 Task: Look for space in Dhamār, Yemen from 10th July, 2023 to 25th July, 2023 for 3 adults, 1 child in price range Rs.15000 to Rs.25000. Place can be shared room with 2 bedrooms having 3 beds and 2 bathrooms. Property type can be house, flat, guest house. Amenities needed are: wifi, TV, free parkinig on premises, gym, breakfast. Booking option can be shelf check-in. Required host language is English.
Action: Mouse moved to (547, 117)
Screenshot: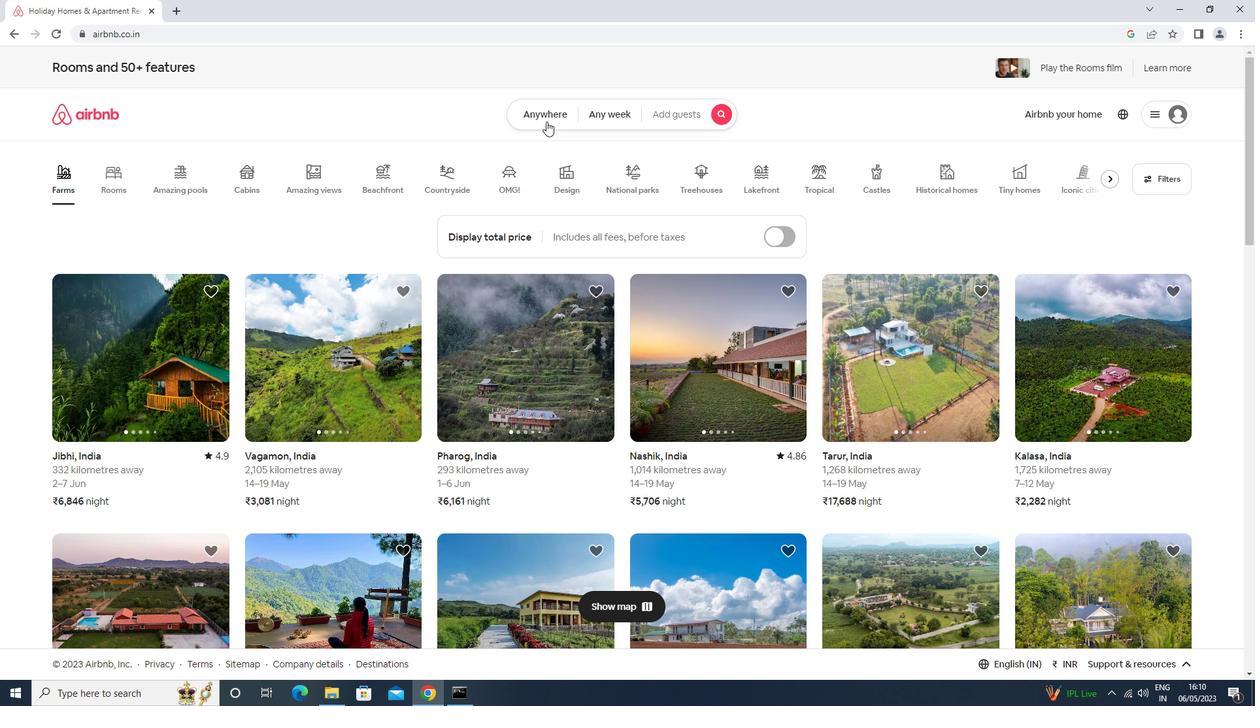 
Action: Mouse pressed left at (547, 117)
Screenshot: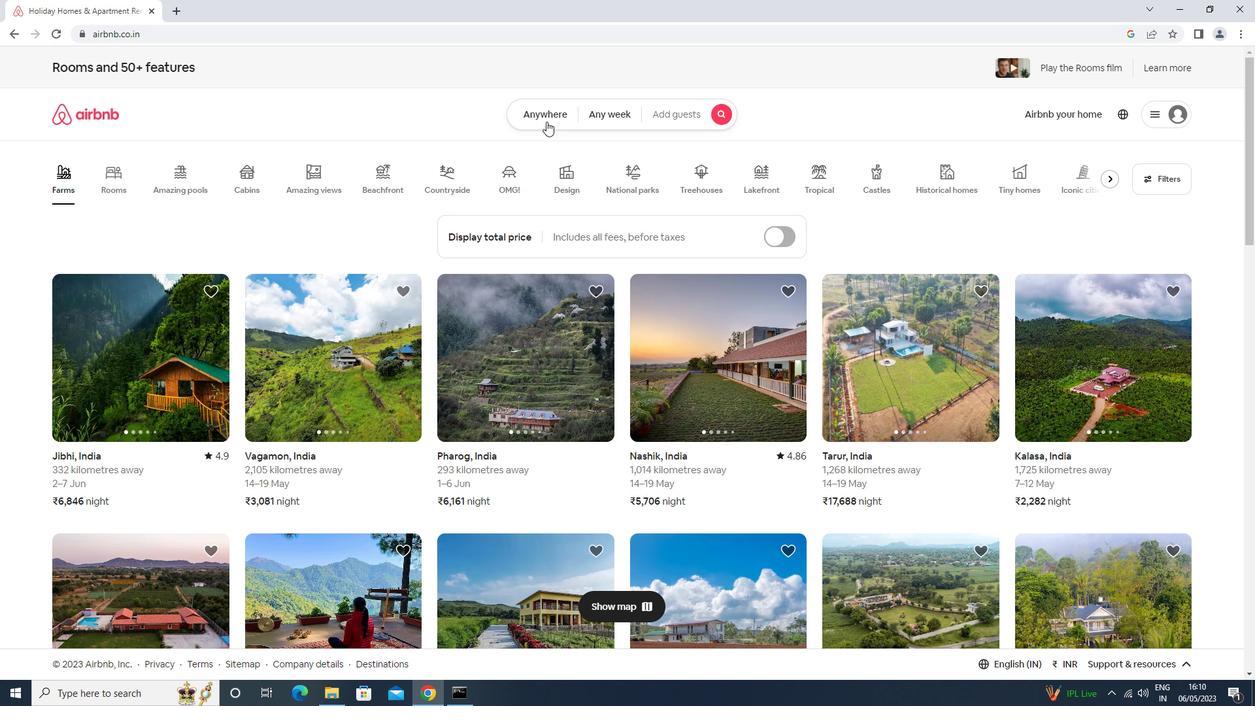 
Action: Mouse moved to (503, 166)
Screenshot: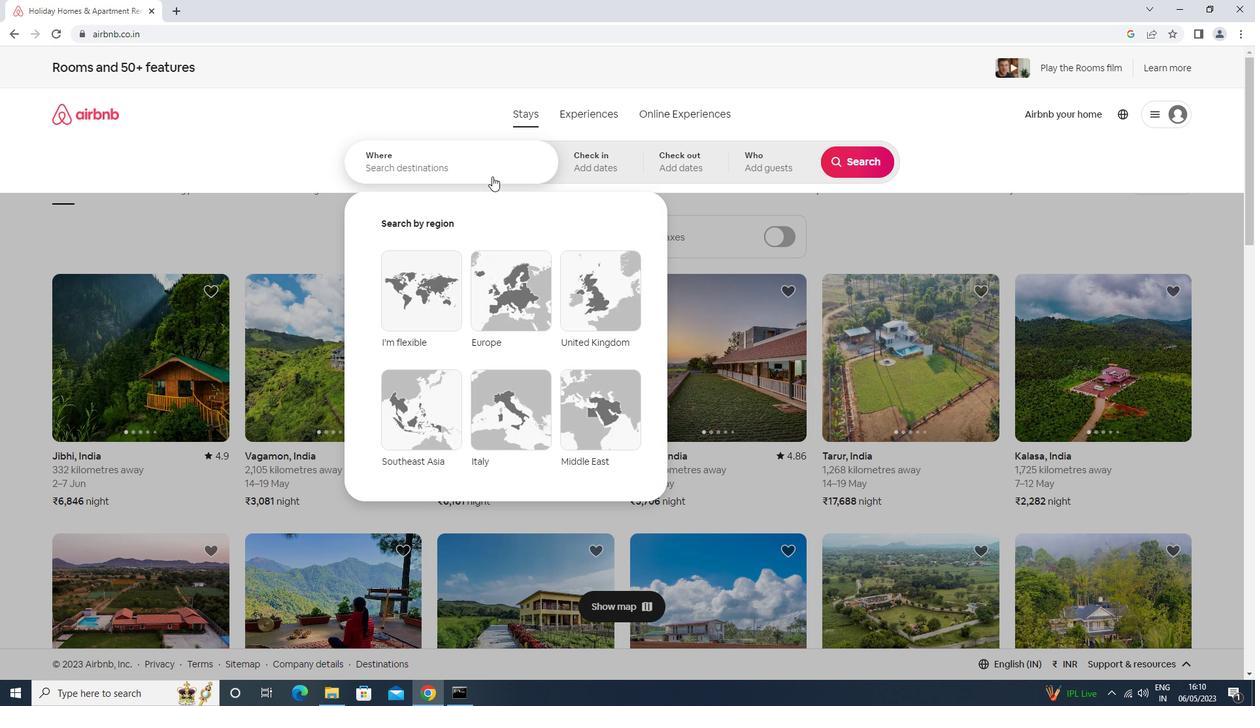 
Action: Mouse pressed left at (503, 166)
Screenshot: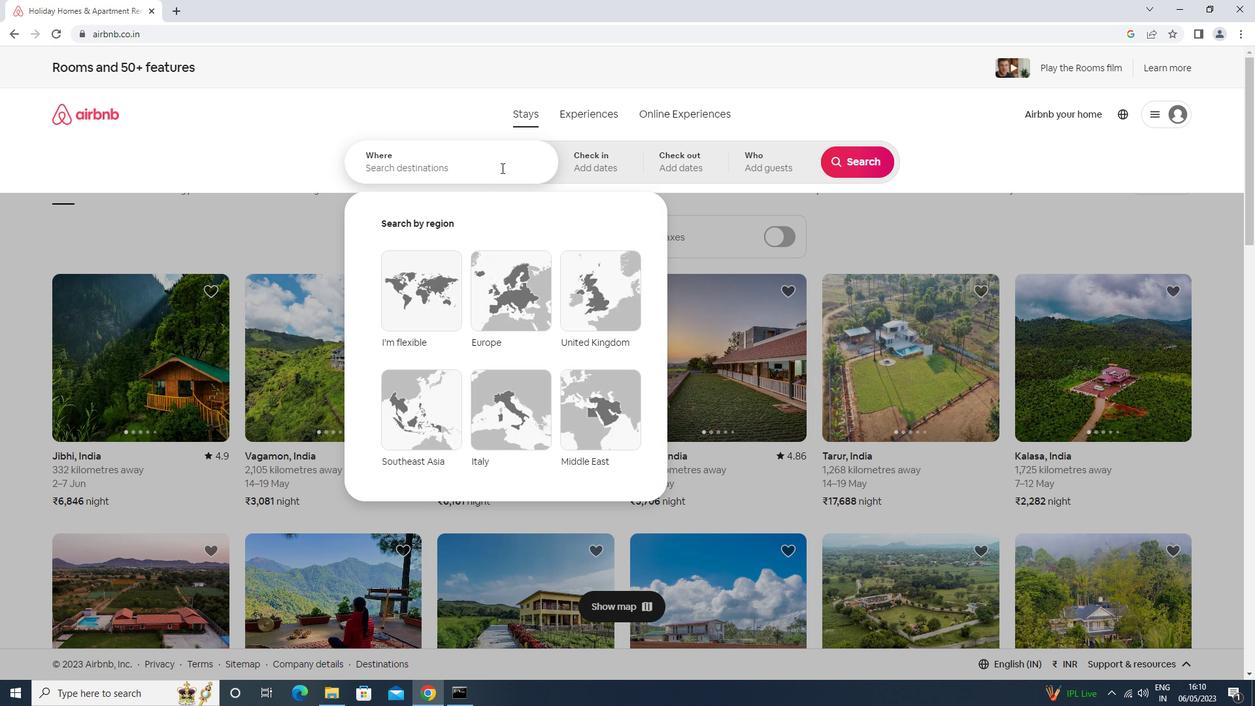 
Action: Key pressed <Key.shift>DHAMAR,<Key.space><Key.shift>YEMEN<Key.down><Key.enter>
Screenshot: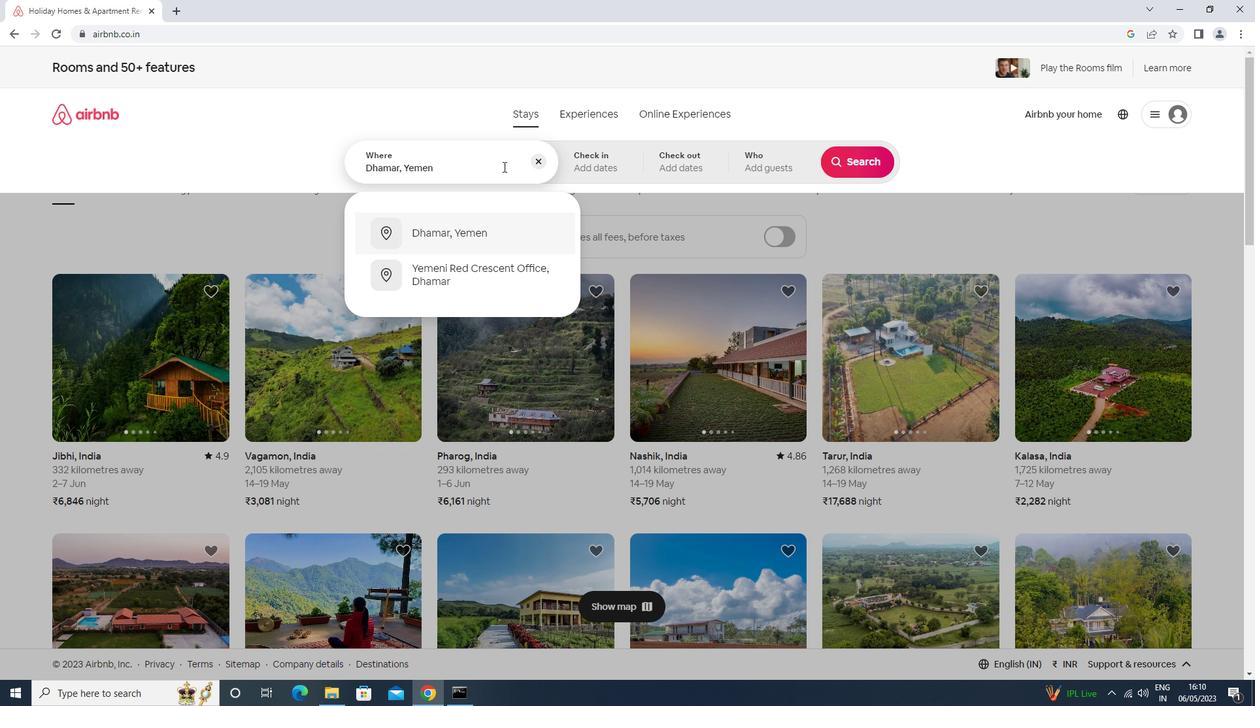 
Action: Mouse moved to (861, 270)
Screenshot: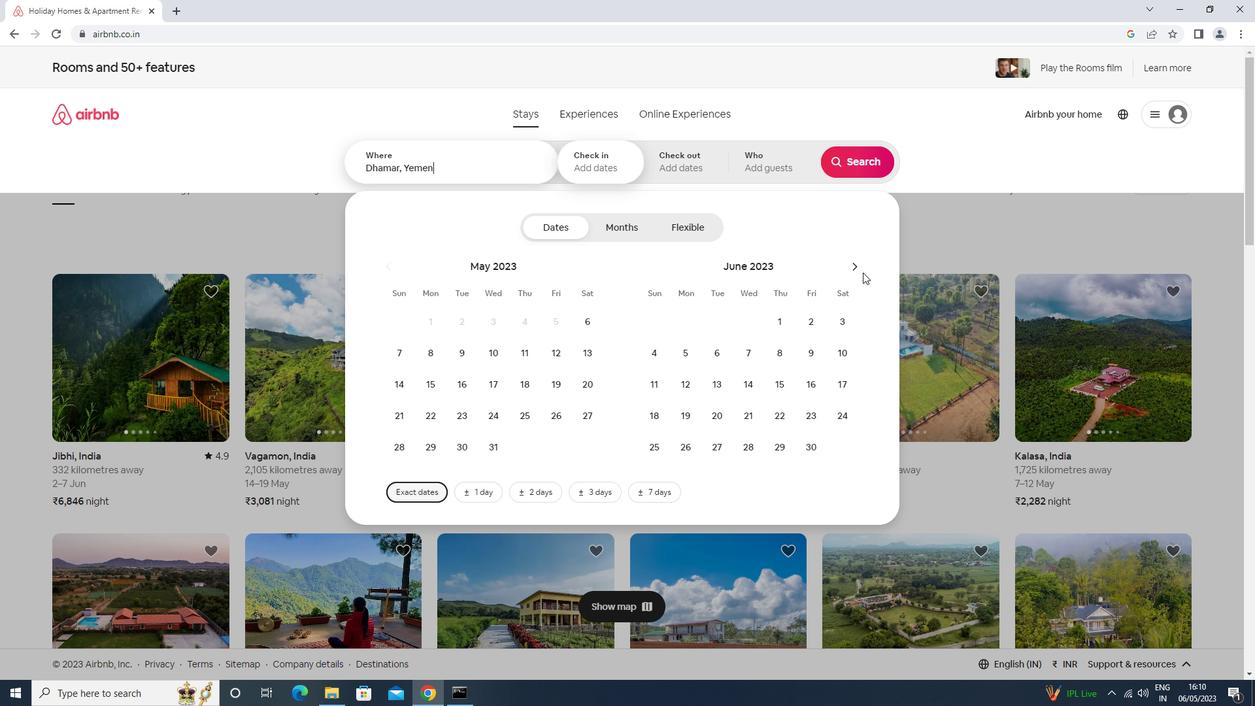 
Action: Mouse pressed left at (861, 270)
Screenshot: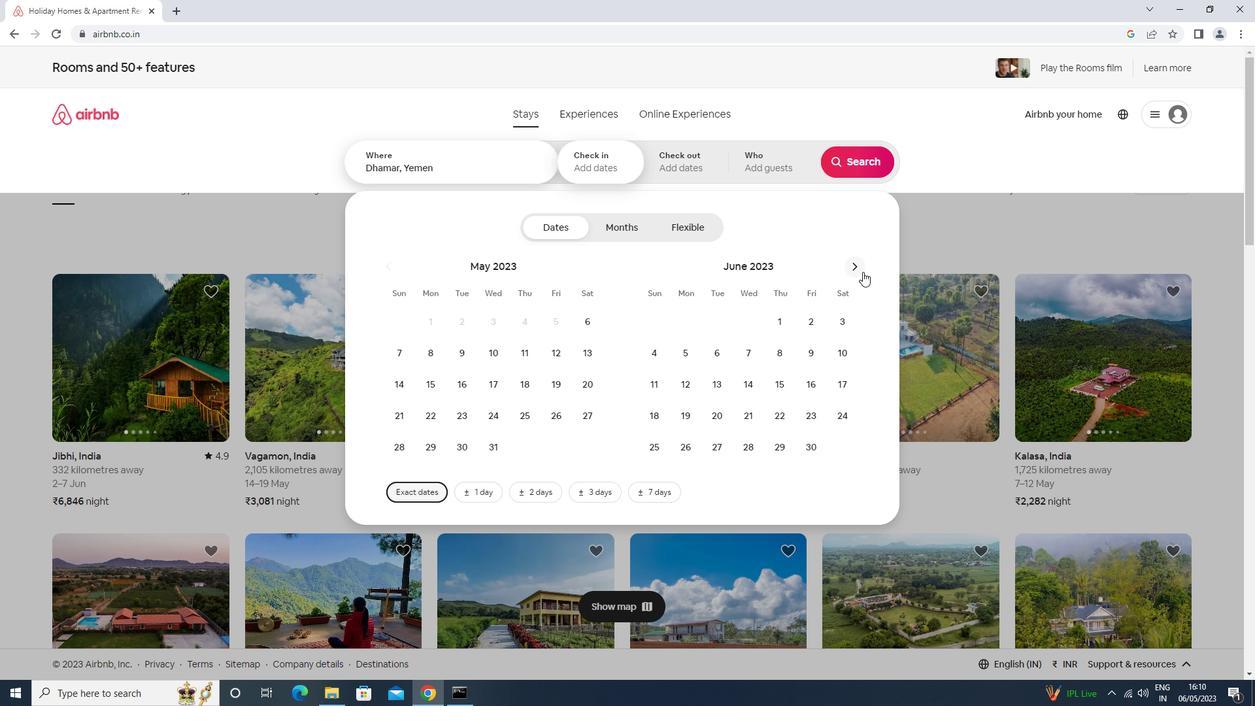 
Action: Mouse moved to (685, 383)
Screenshot: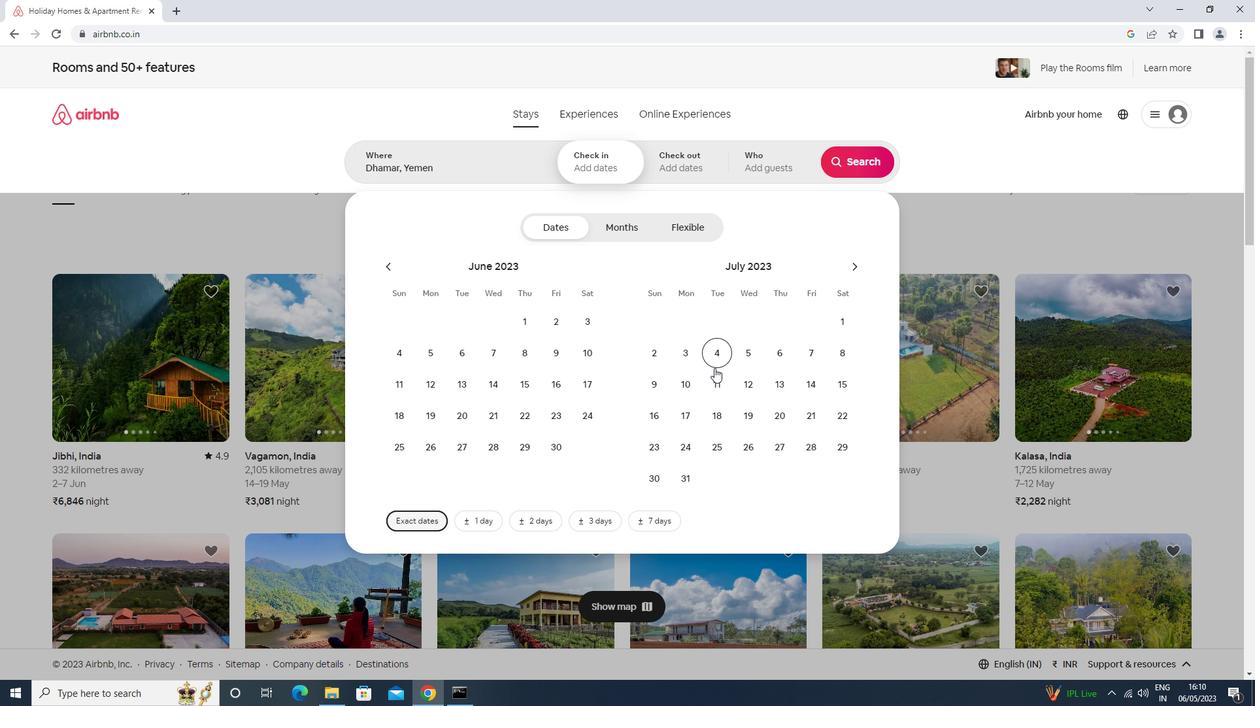 
Action: Mouse pressed left at (685, 383)
Screenshot: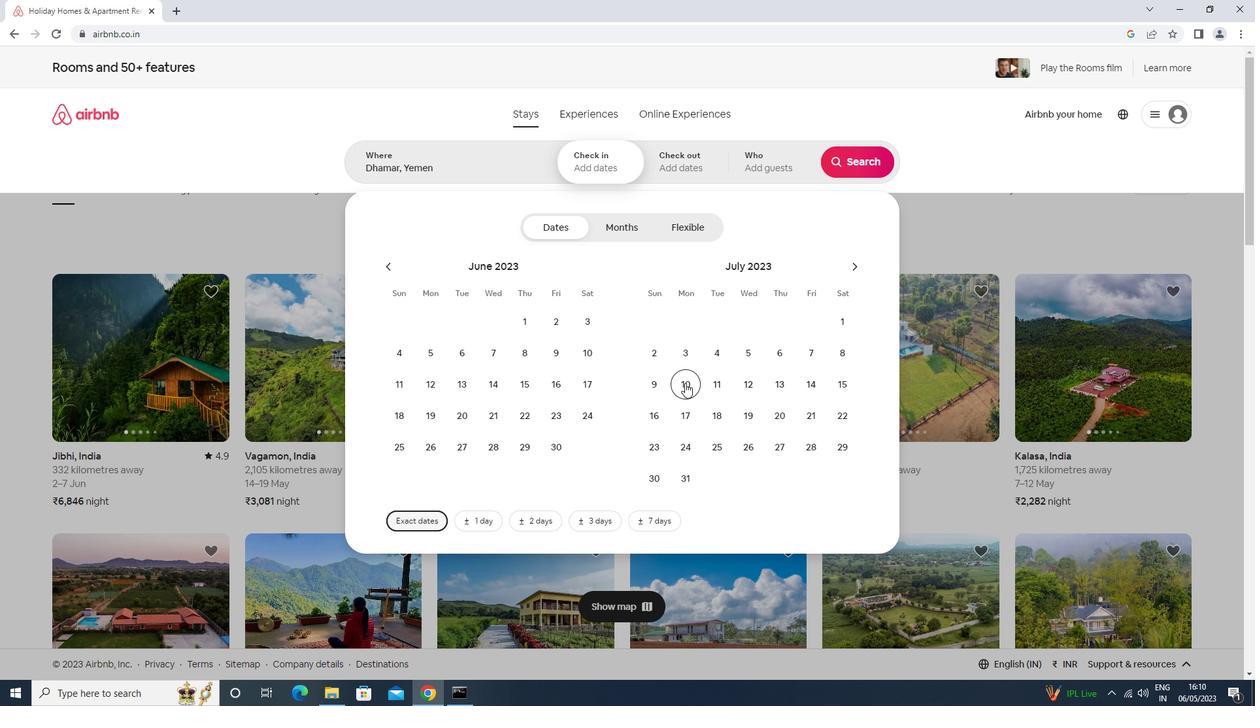 
Action: Mouse moved to (703, 444)
Screenshot: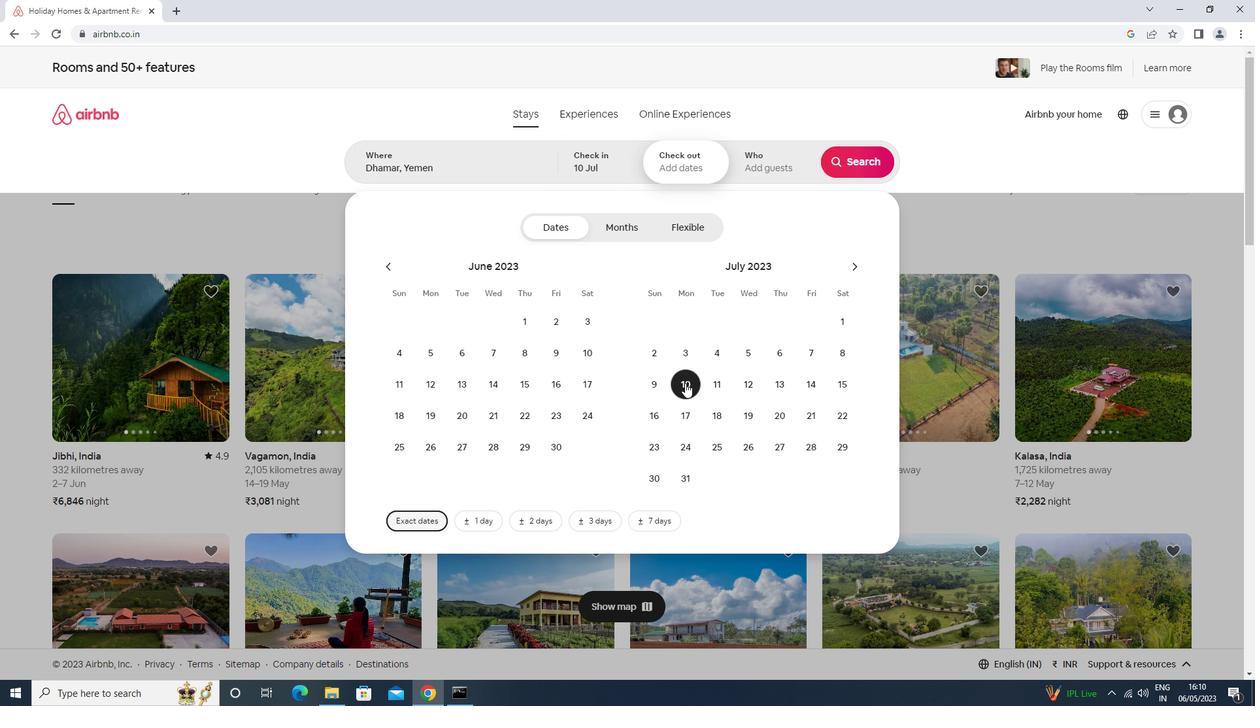 
Action: Mouse pressed left at (703, 444)
Screenshot: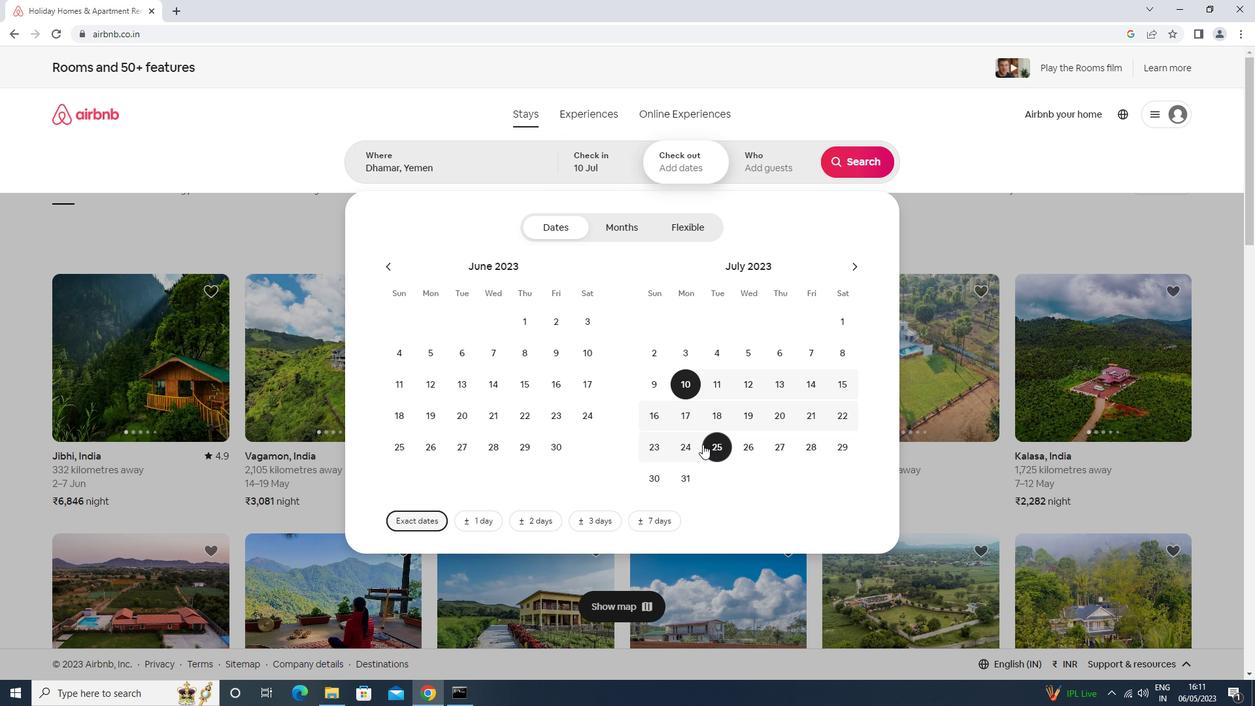 
Action: Mouse moved to (752, 155)
Screenshot: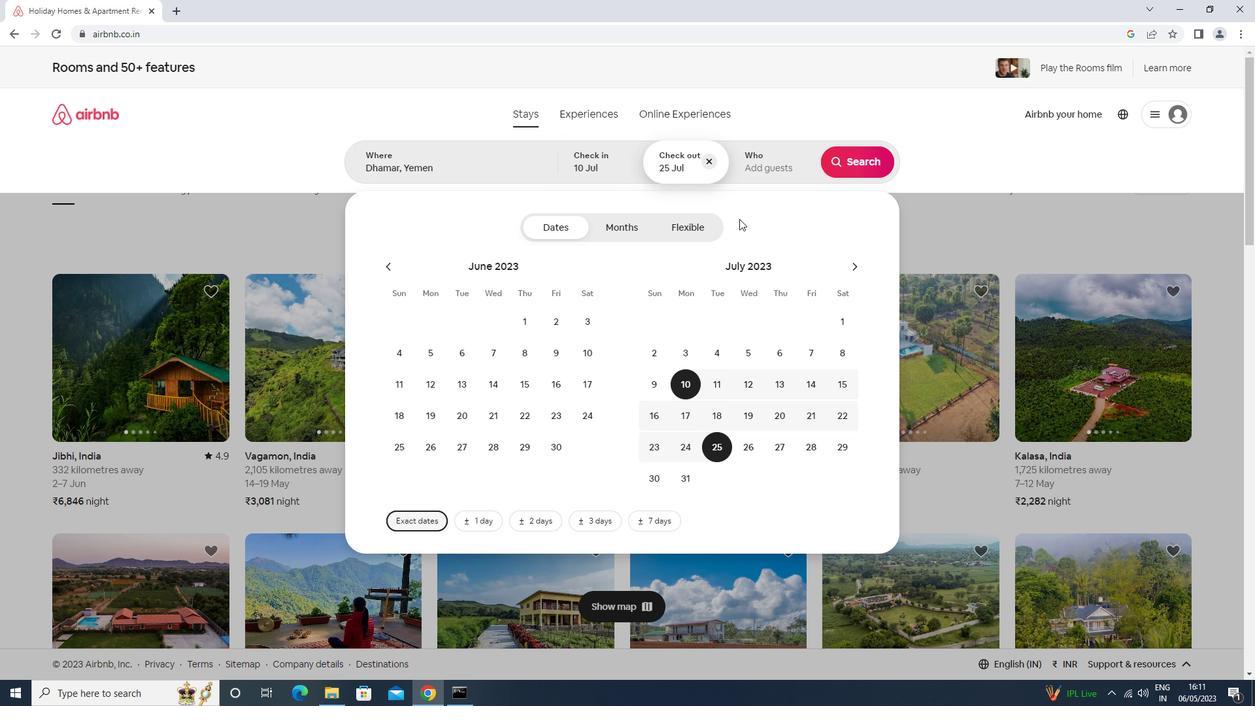 
Action: Mouse pressed left at (752, 155)
Screenshot: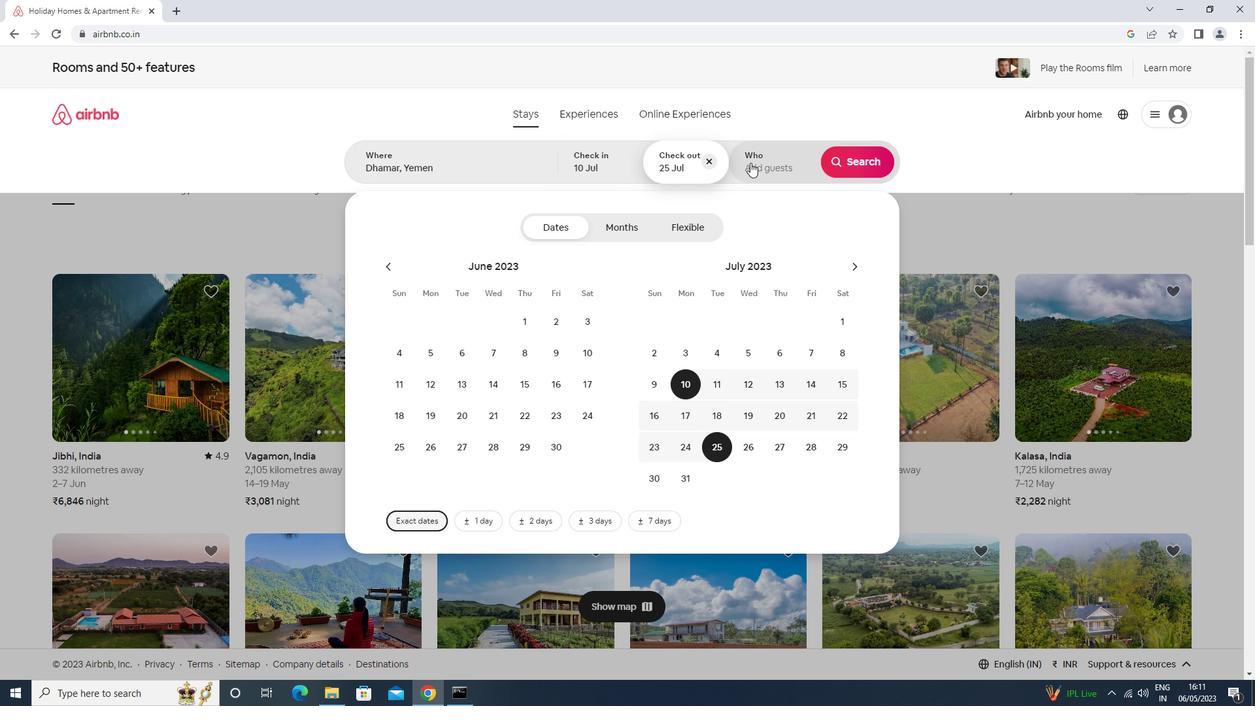 
Action: Mouse moved to (865, 232)
Screenshot: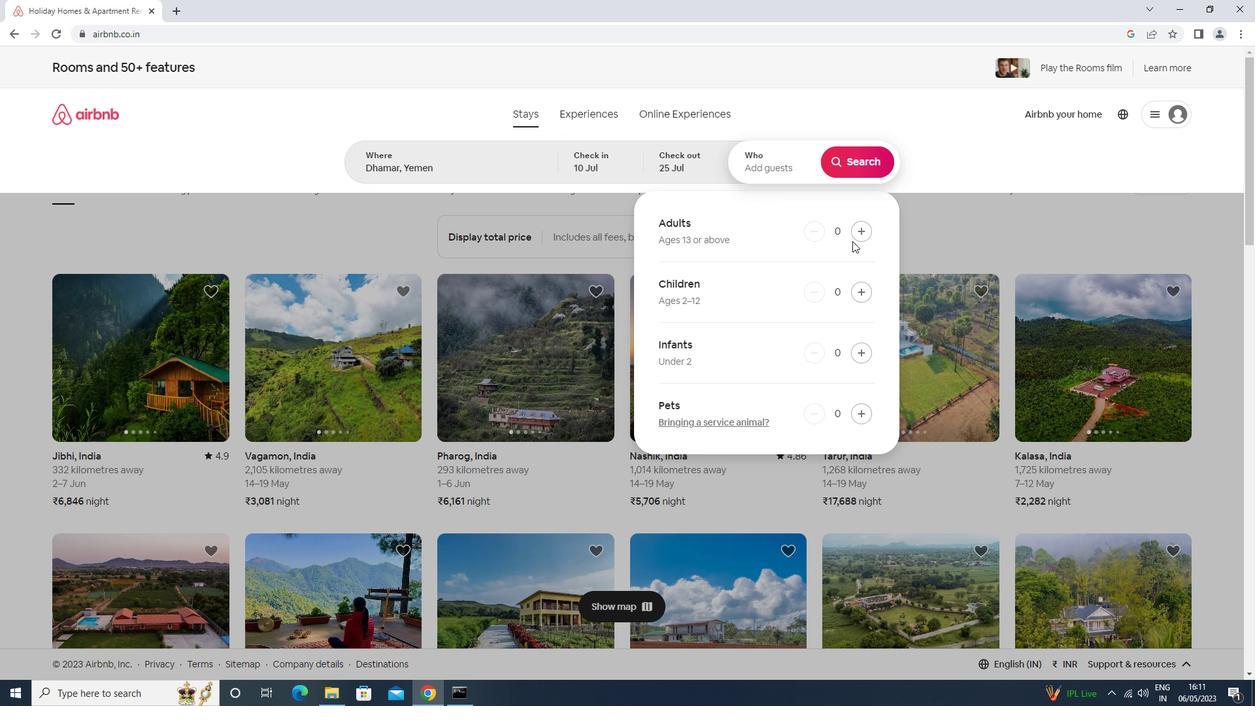 
Action: Mouse pressed left at (865, 232)
Screenshot: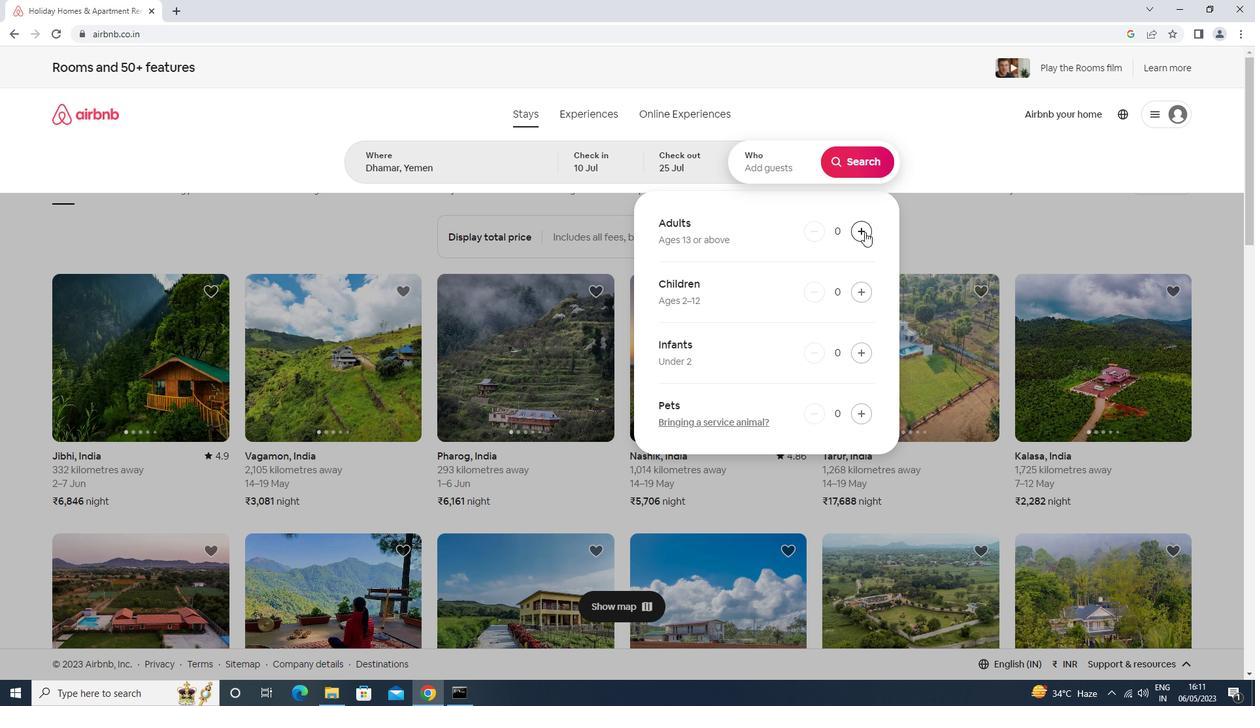 
Action: Mouse pressed left at (865, 232)
Screenshot: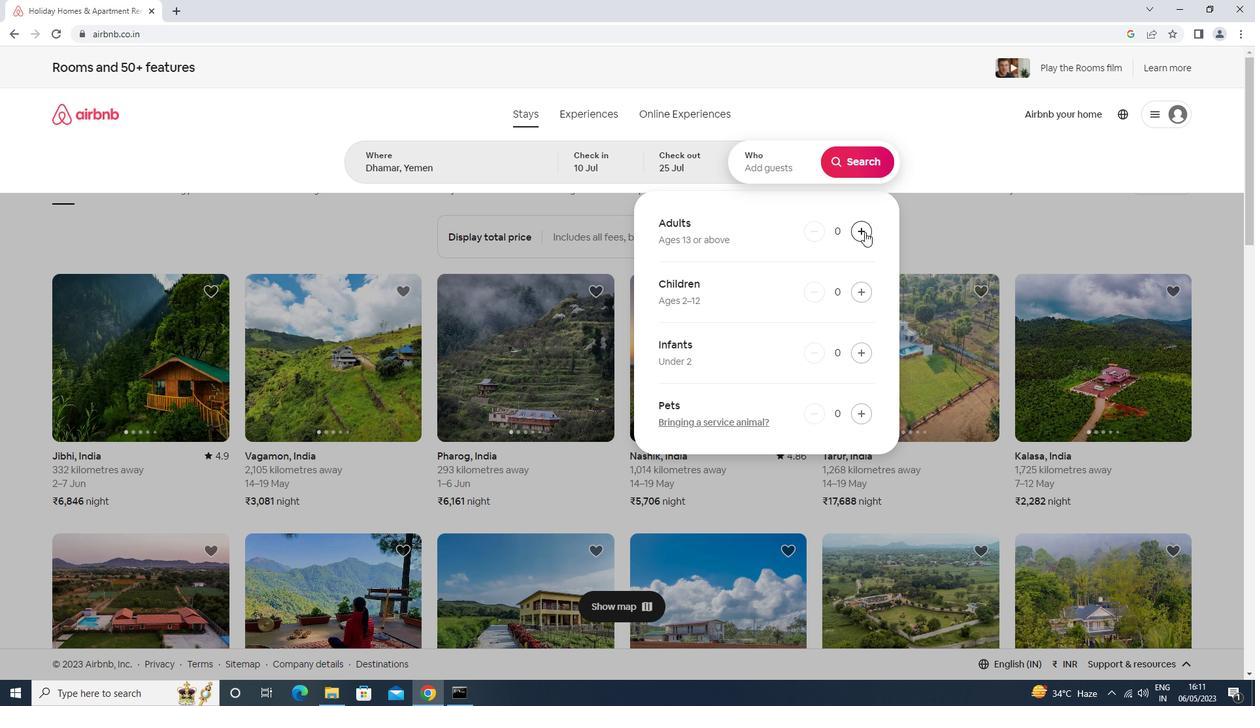 
Action: Mouse pressed left at (865, 232)
Screenshot: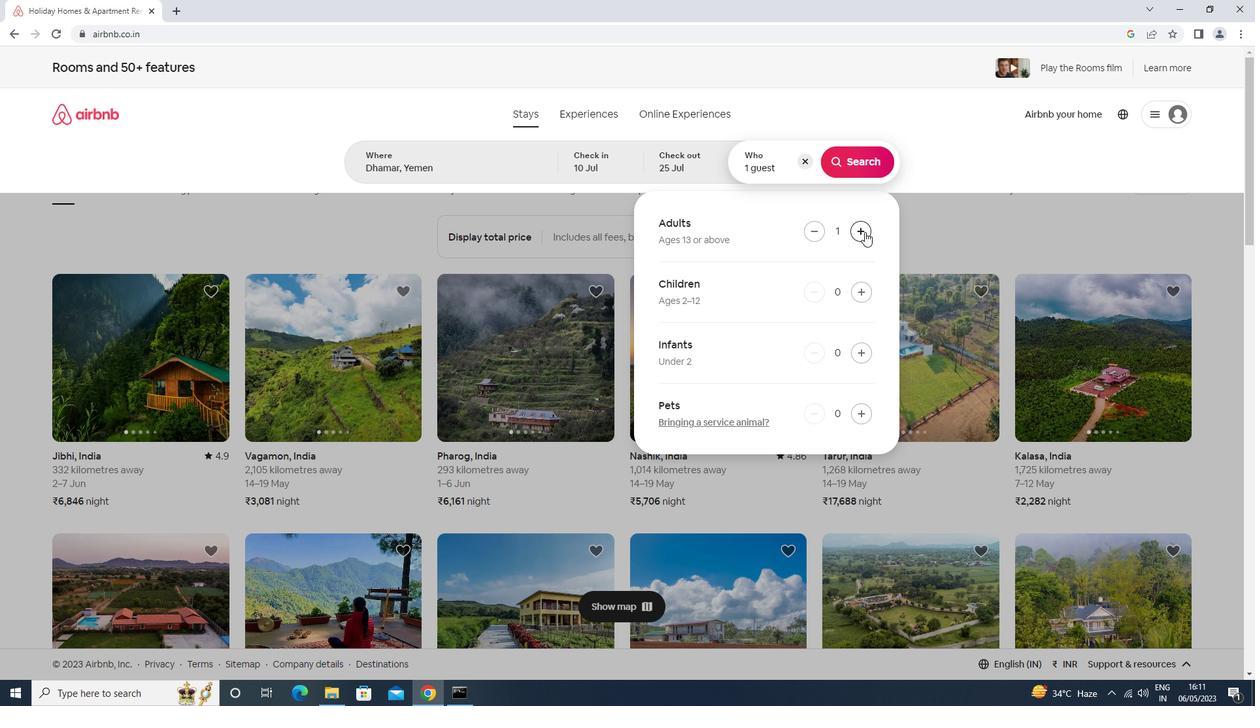 
Action: Mouse moved to (861, 298)
Screenshot: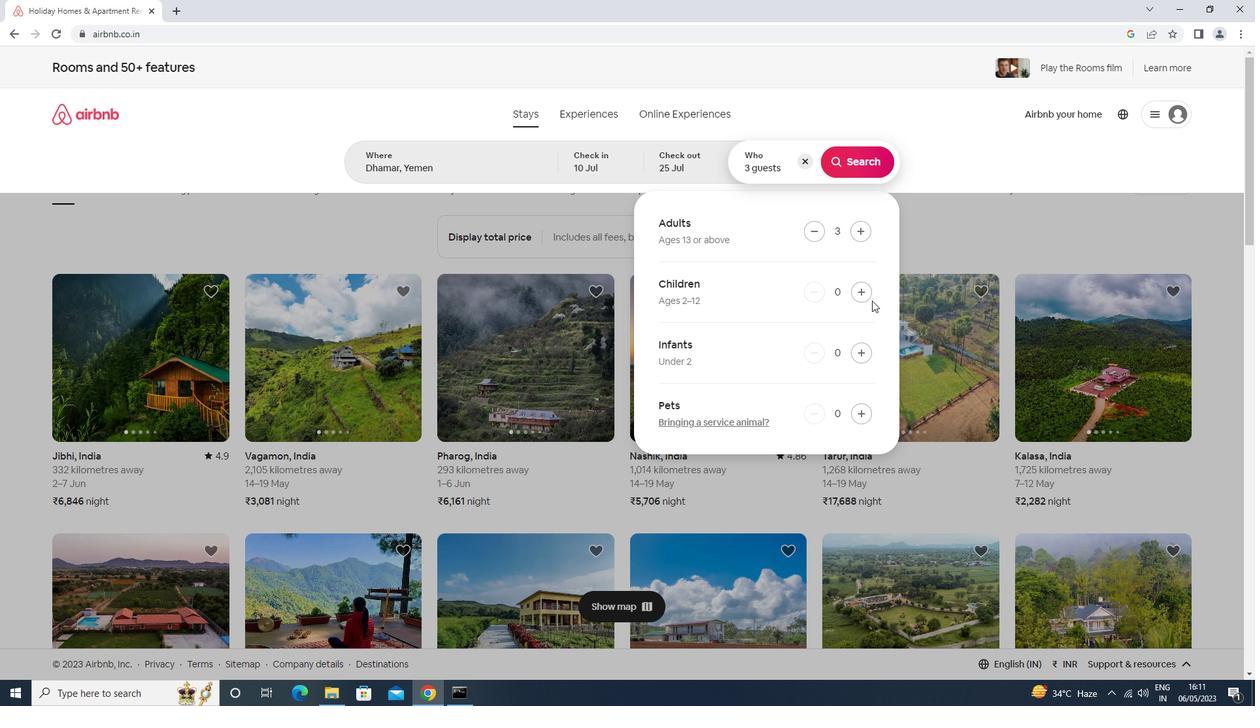 
Action: Mouse pressed left at (861, 298)
Screenshot: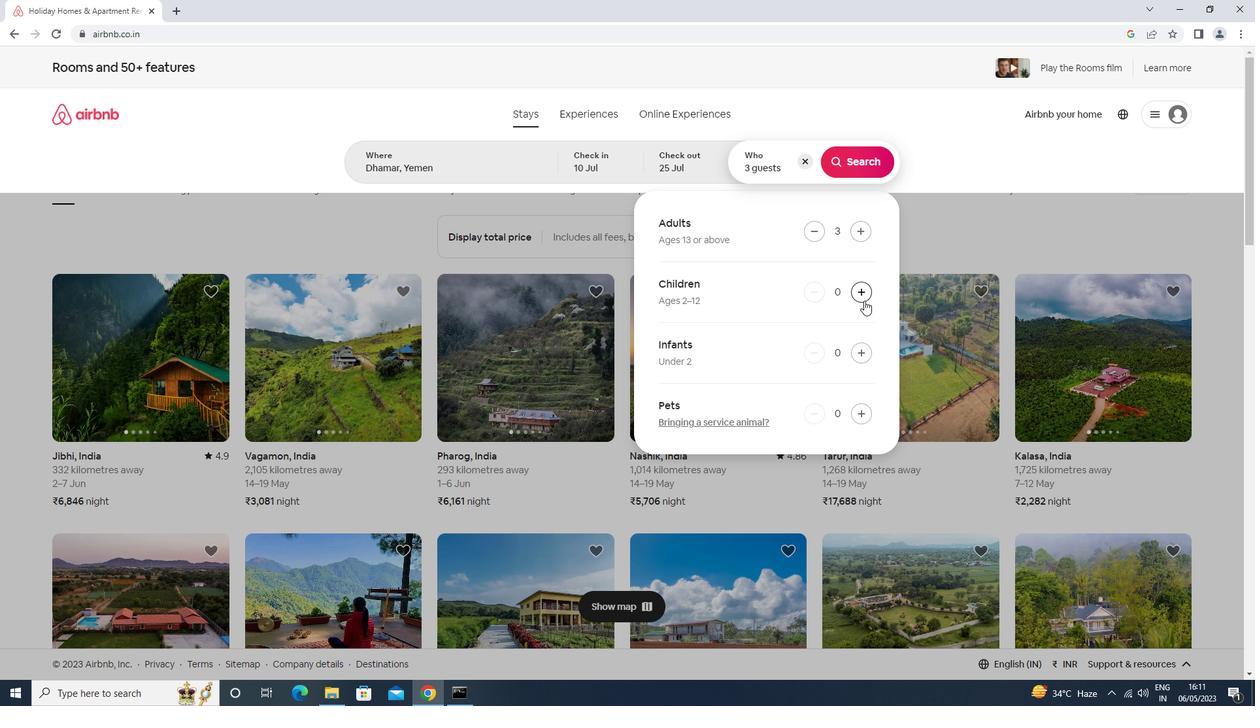 
Action: Mouse moved to (865, 158)
Screenshot: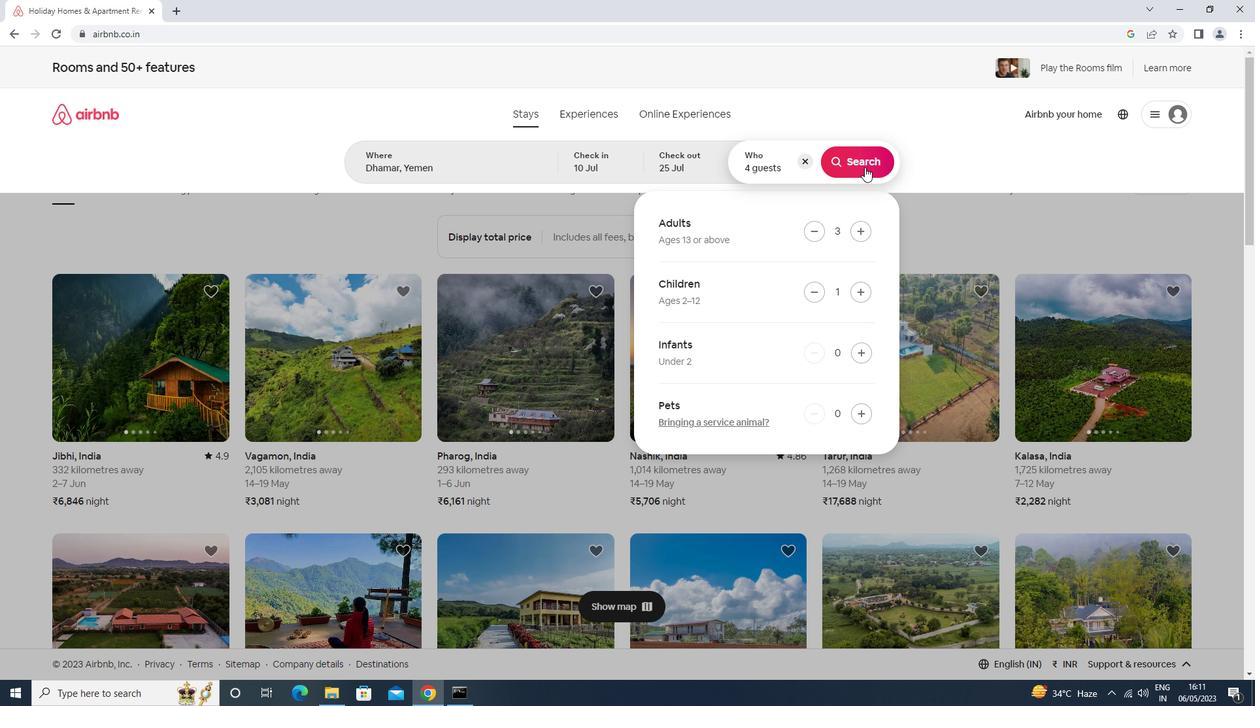 
Action: Mouse pressed left at (865, 158)
Screenshot: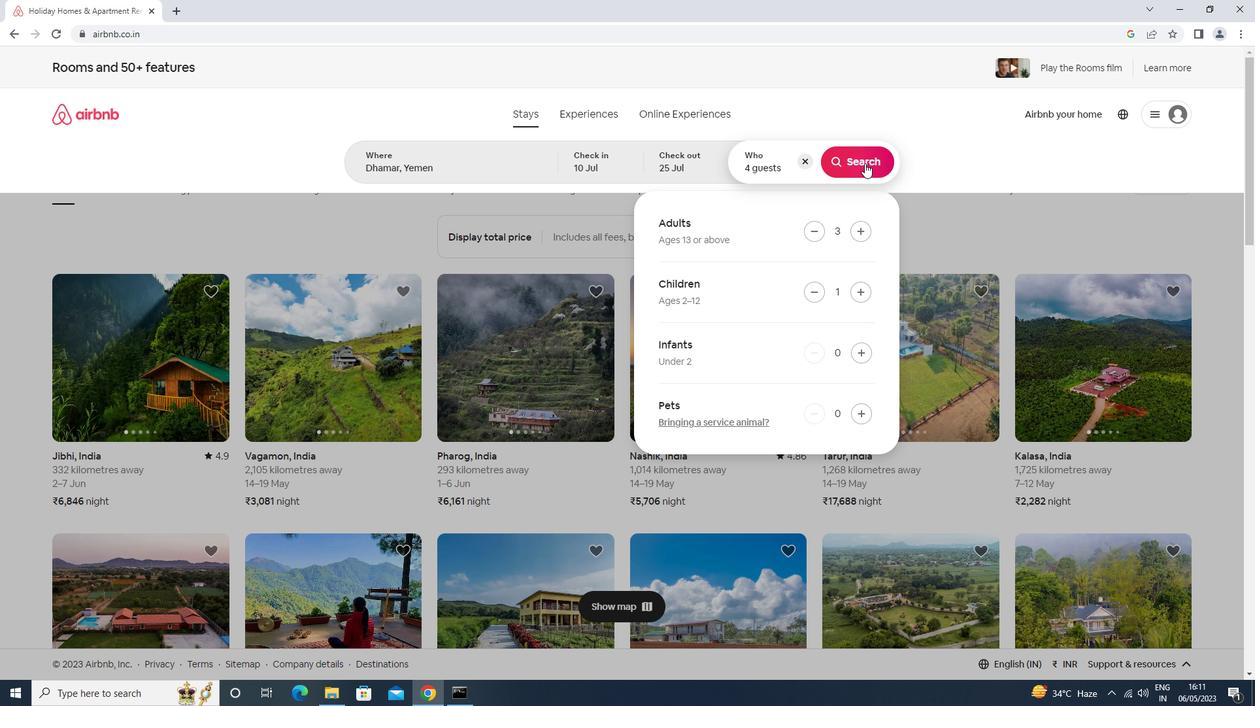 
Action: Mouse moved to (1205, 119)
Screenshot: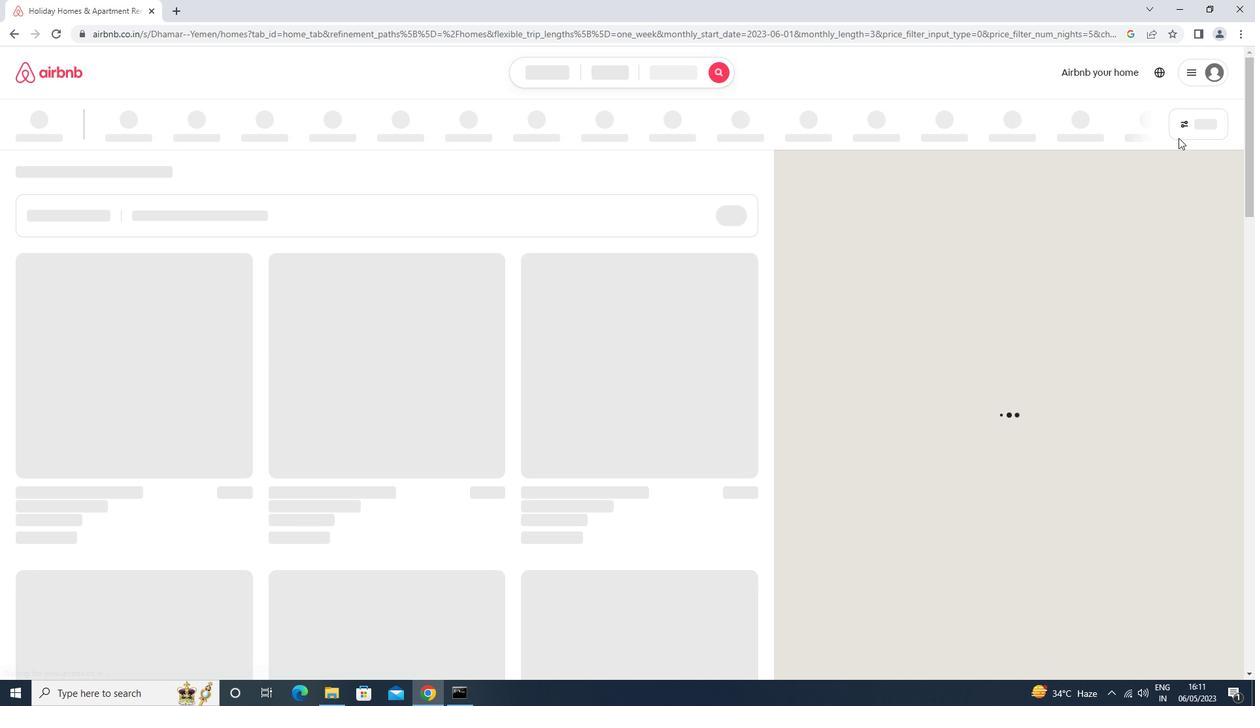 
Action: Mouse pressed left at (1205, 119)
Screenshot: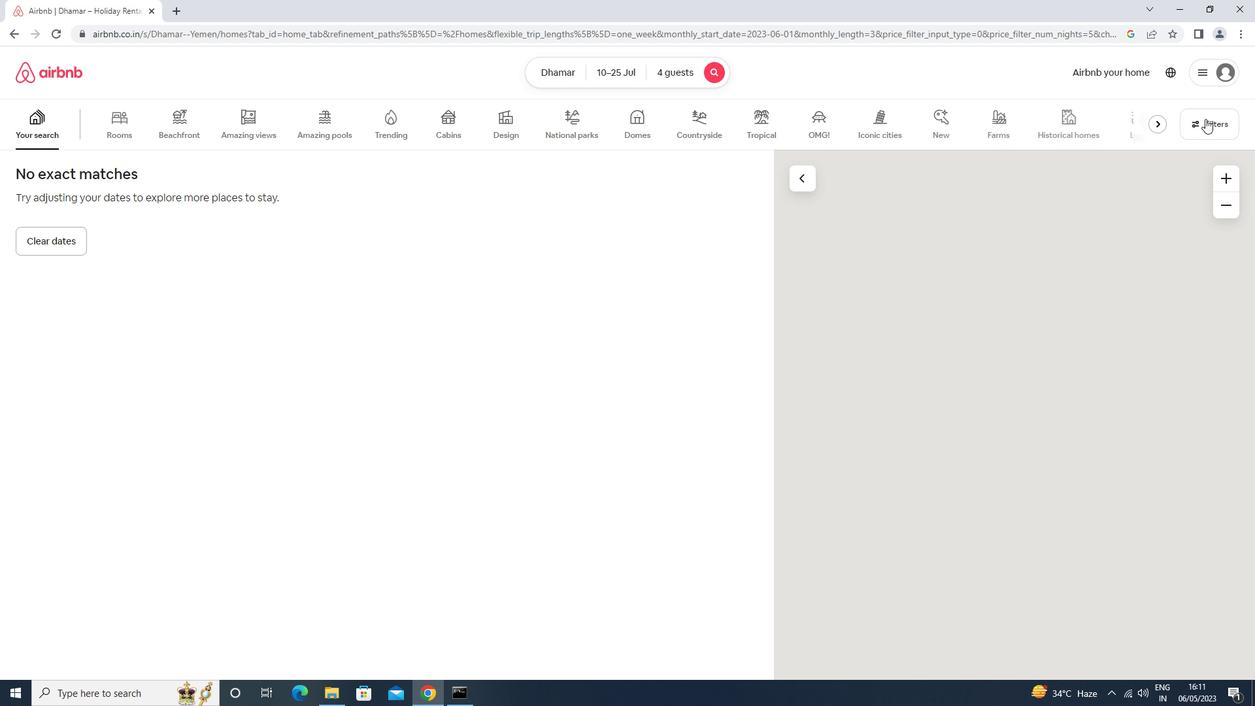 
Action: Mouse moved to (512, 442)
Screenshot: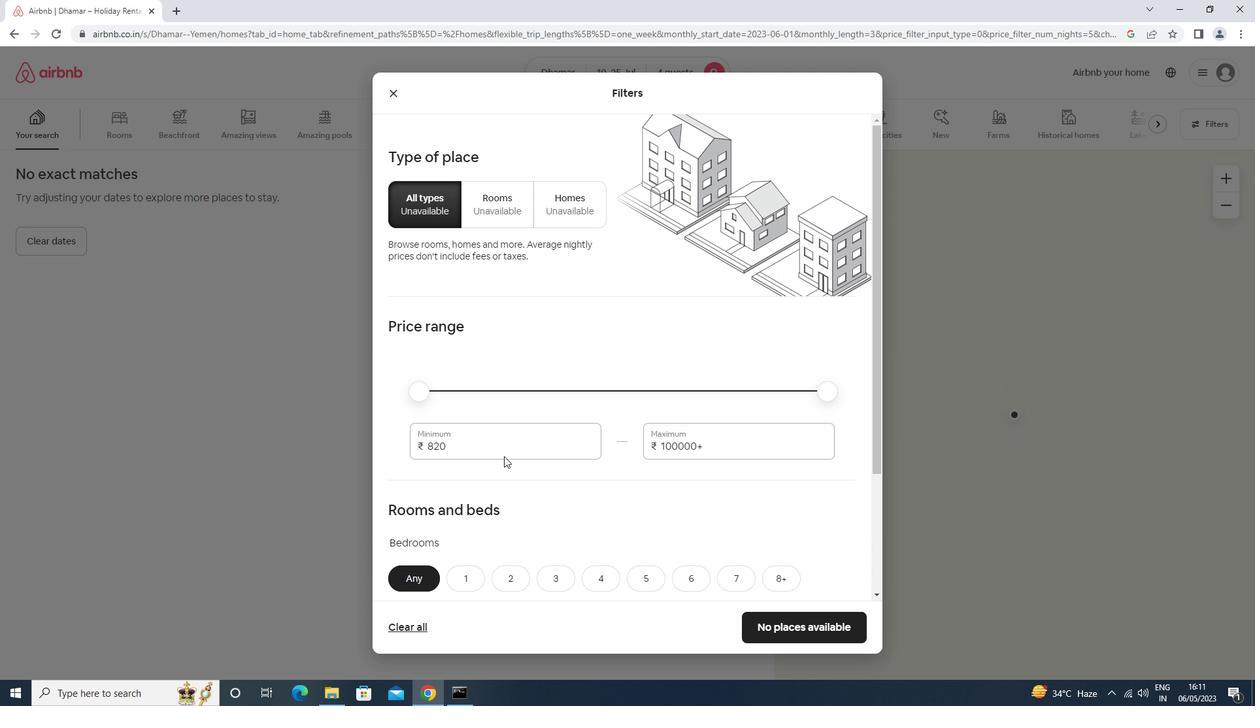 
Action: Mouse pressed left at (512, 442)
Screenshot: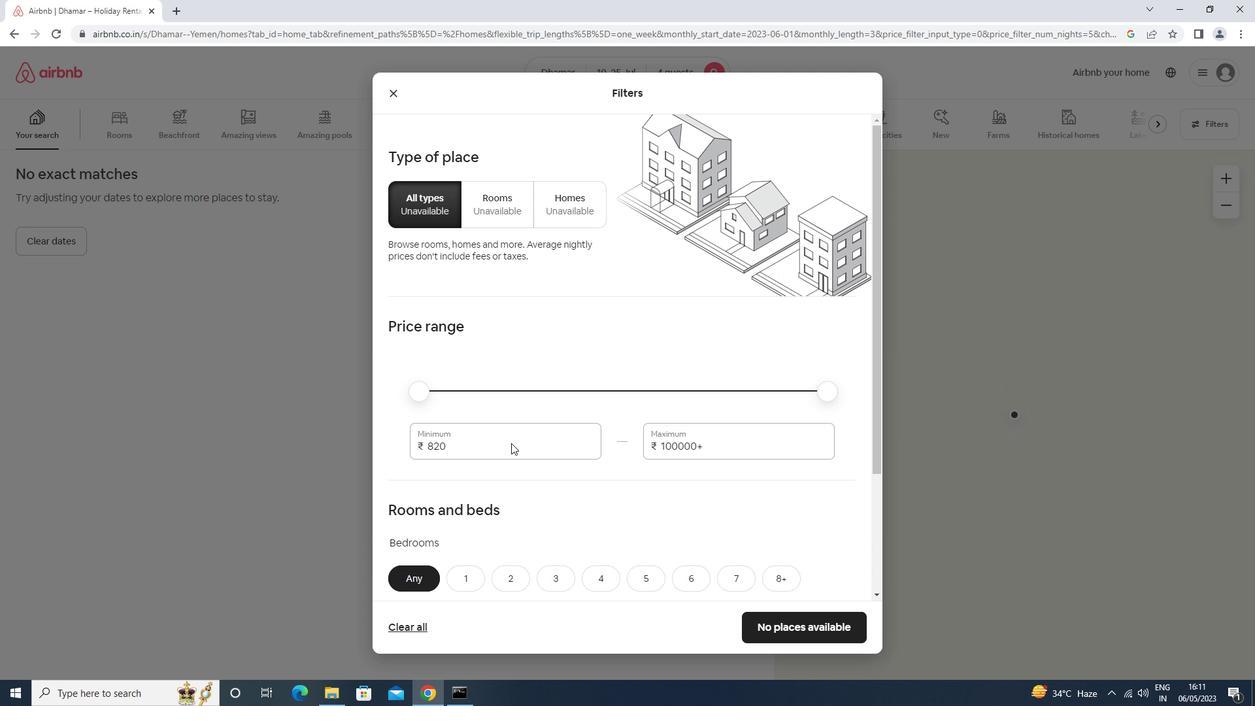
Action: Mouse moved to (509, 442)
Screenshot: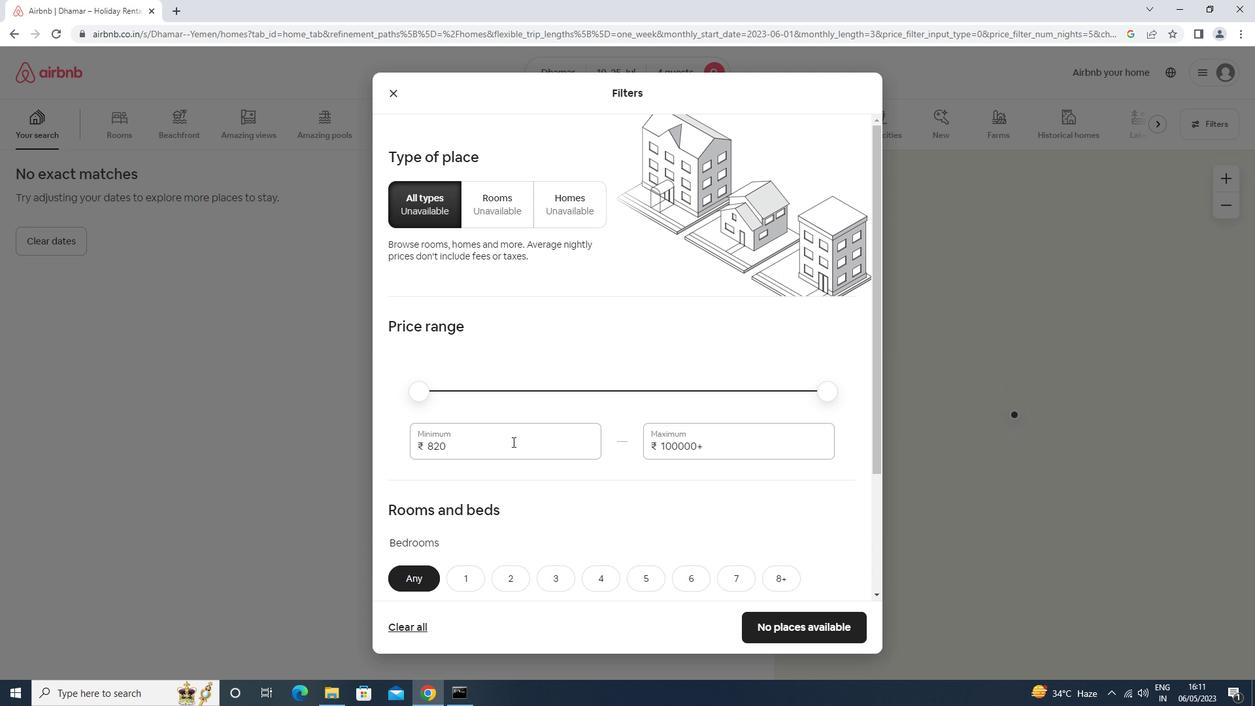 
Action: Key pressed <Key.backspace><Key.backspace><Key.backspace>15000<Key.tab>25000
Screenshot: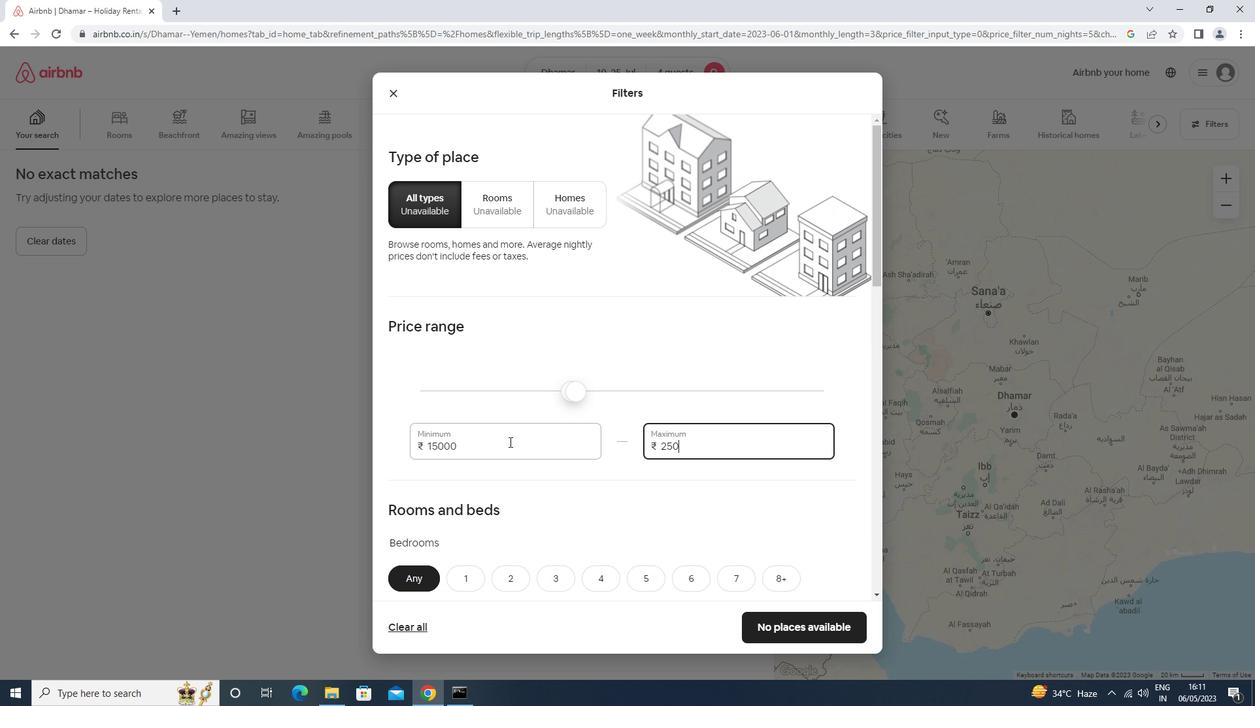 
Action: Mouse moved to (501, 417)
Screenshot: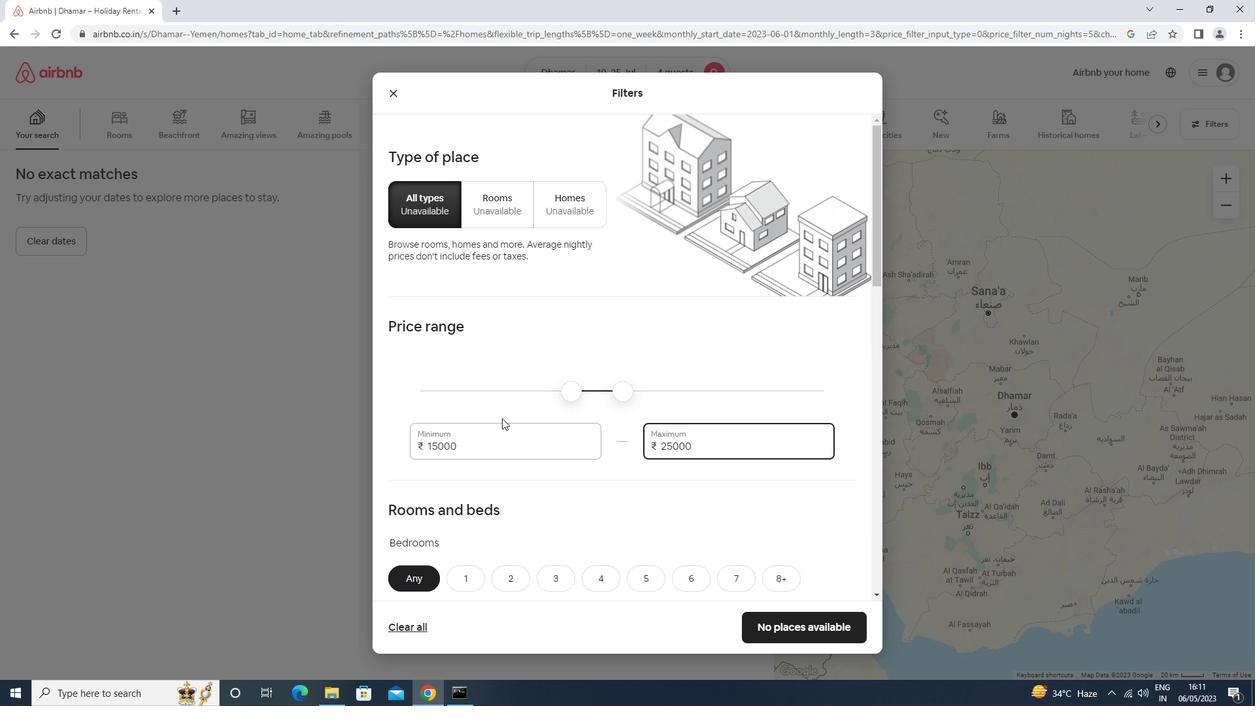
Action: Mouse scrolled (501, 417) with delta (0, 0)
Screenshot: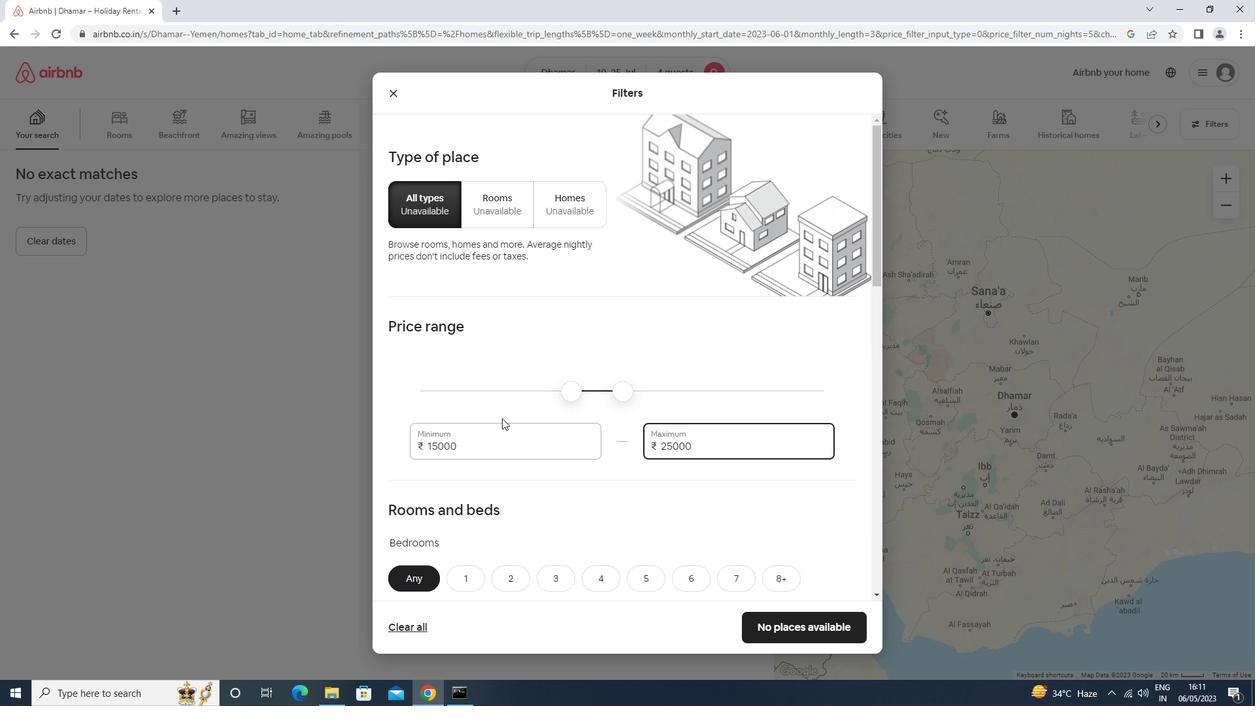 
Action: Mouse scrolled (501, 417) with delta (0, 0)
Screenshot: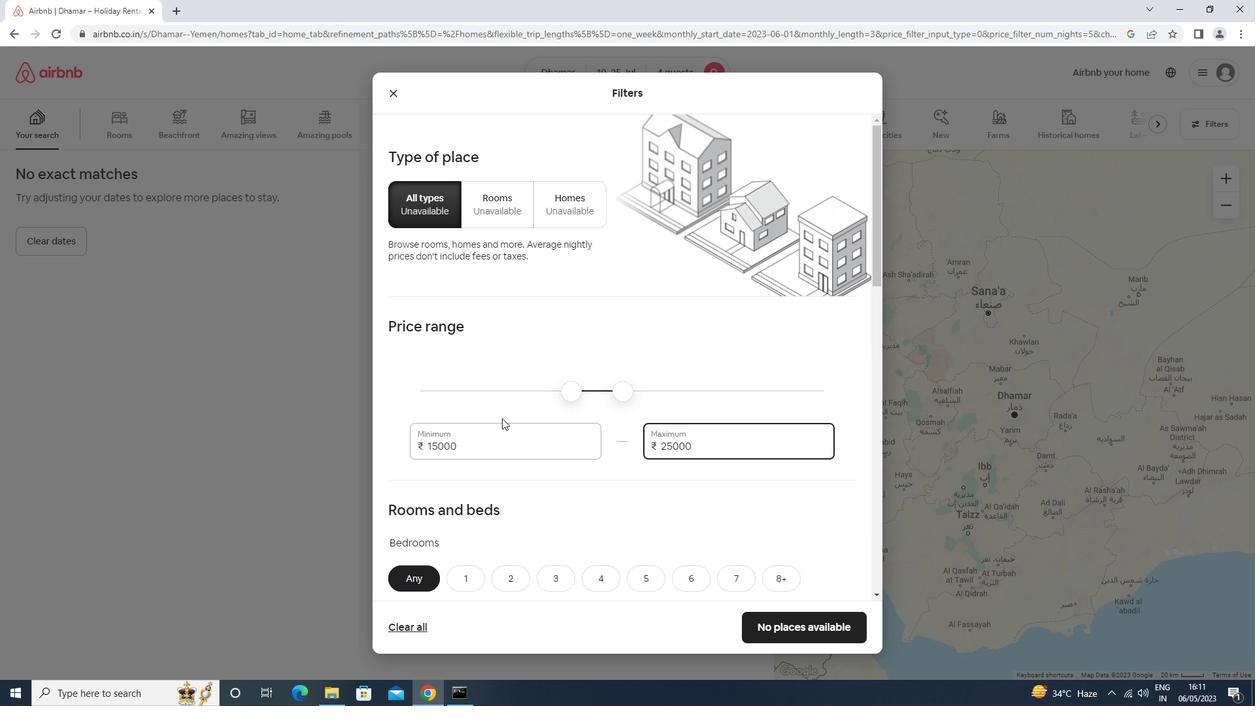 
Action: Mouse scrolled (501, 417) with delta (0, 0)
Screenshot: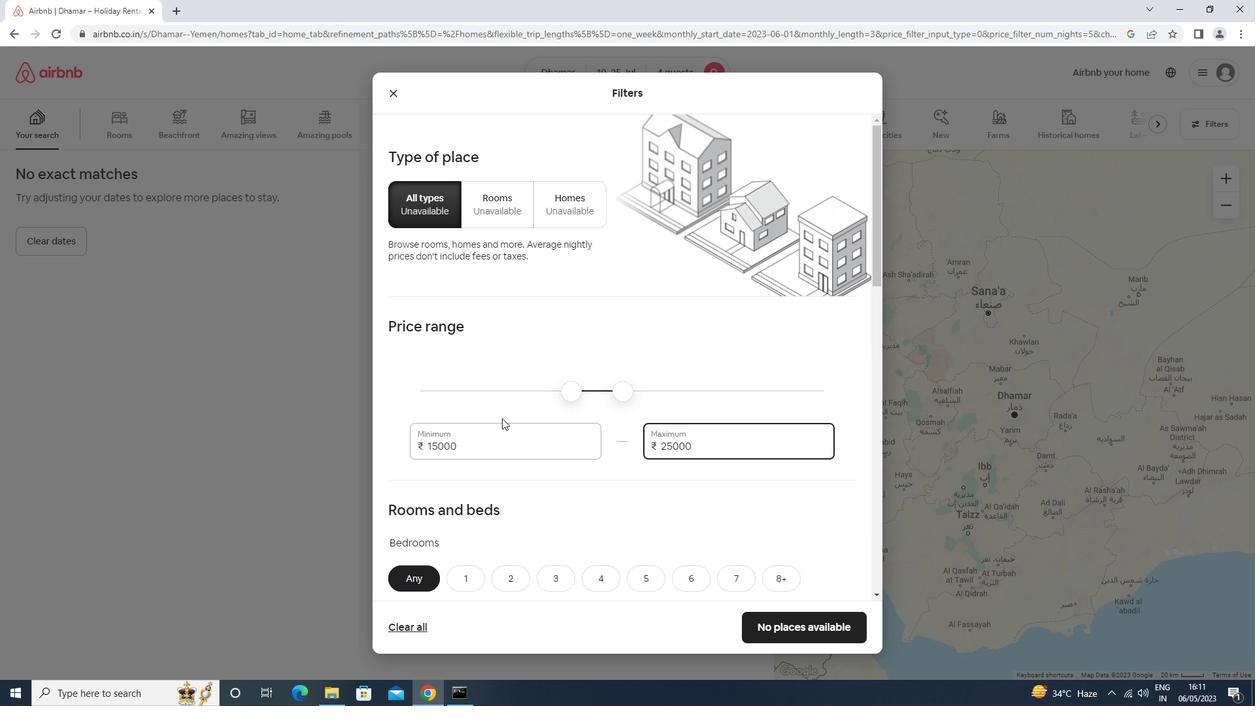 
Action: Mouse scrolled (501, 417) with delta (0, 0)
Screenshot: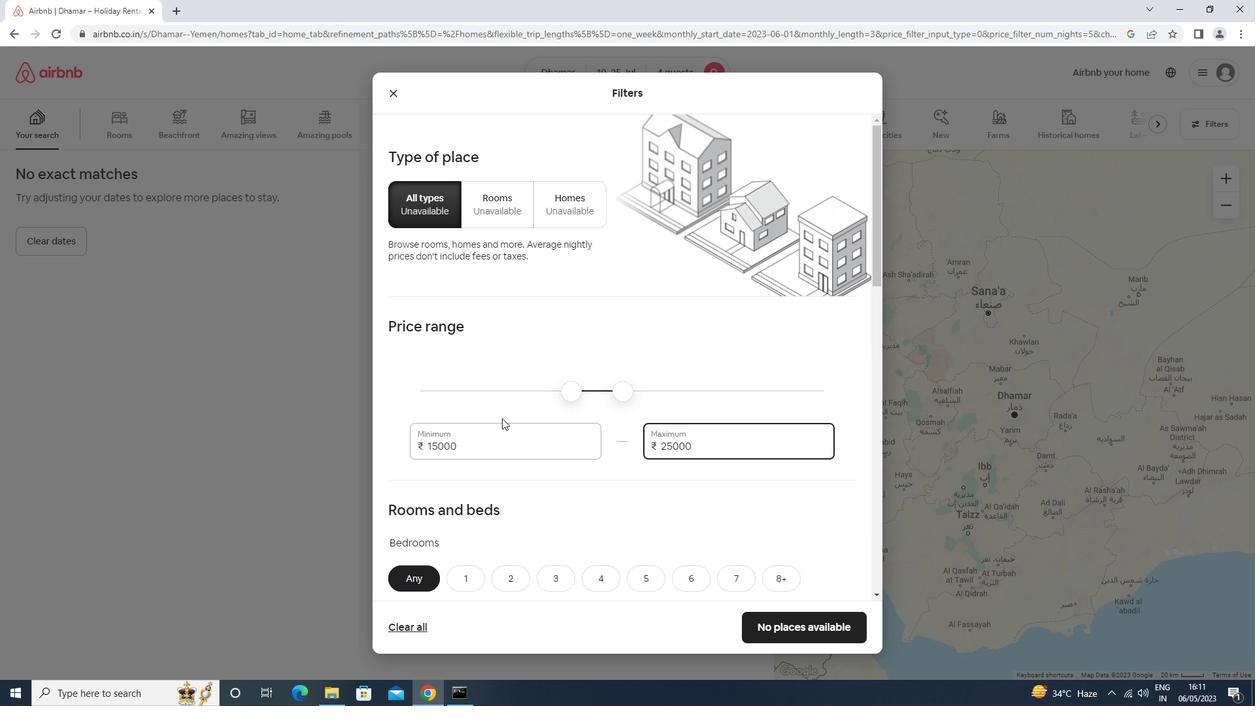 
Action: Mouse moved to (502, 311)
Screenshot: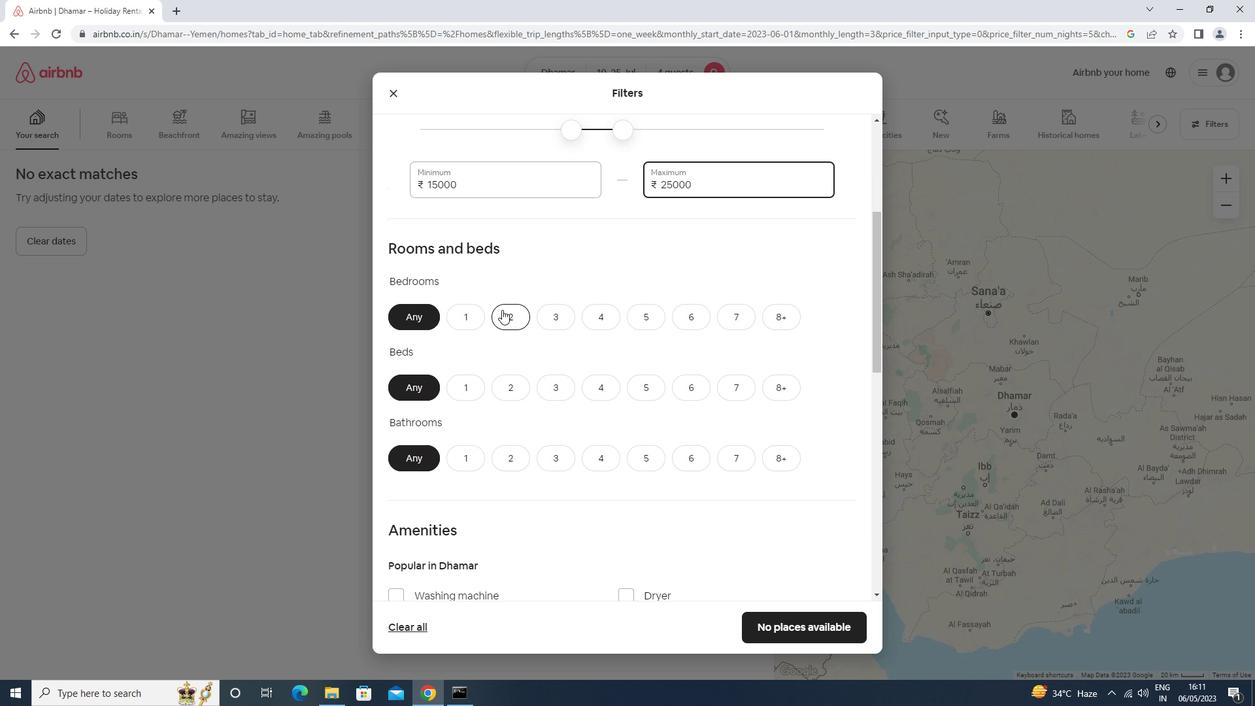 
Action: Mouse pressed left at (502, 311)
Screenshot: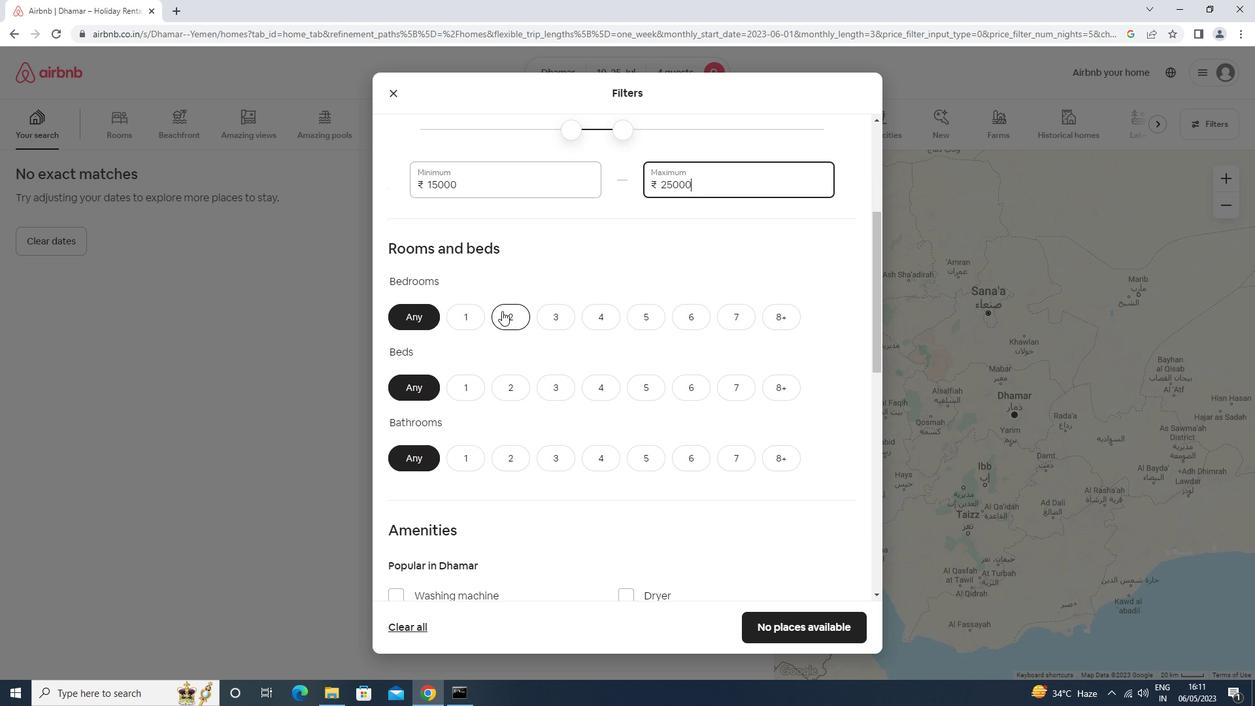 
Action: Mouse moved to (553, 385)
Screenshot: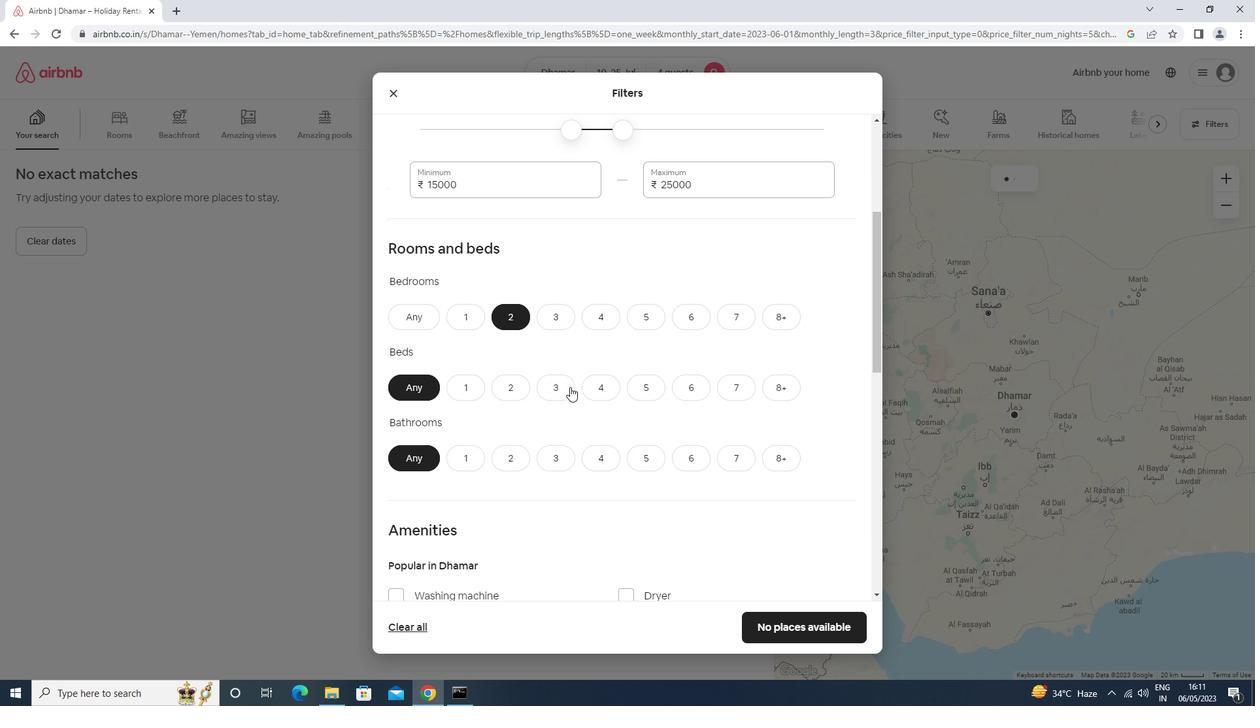 
Action: Mouse pressed left at (553, 385)
Screenshot: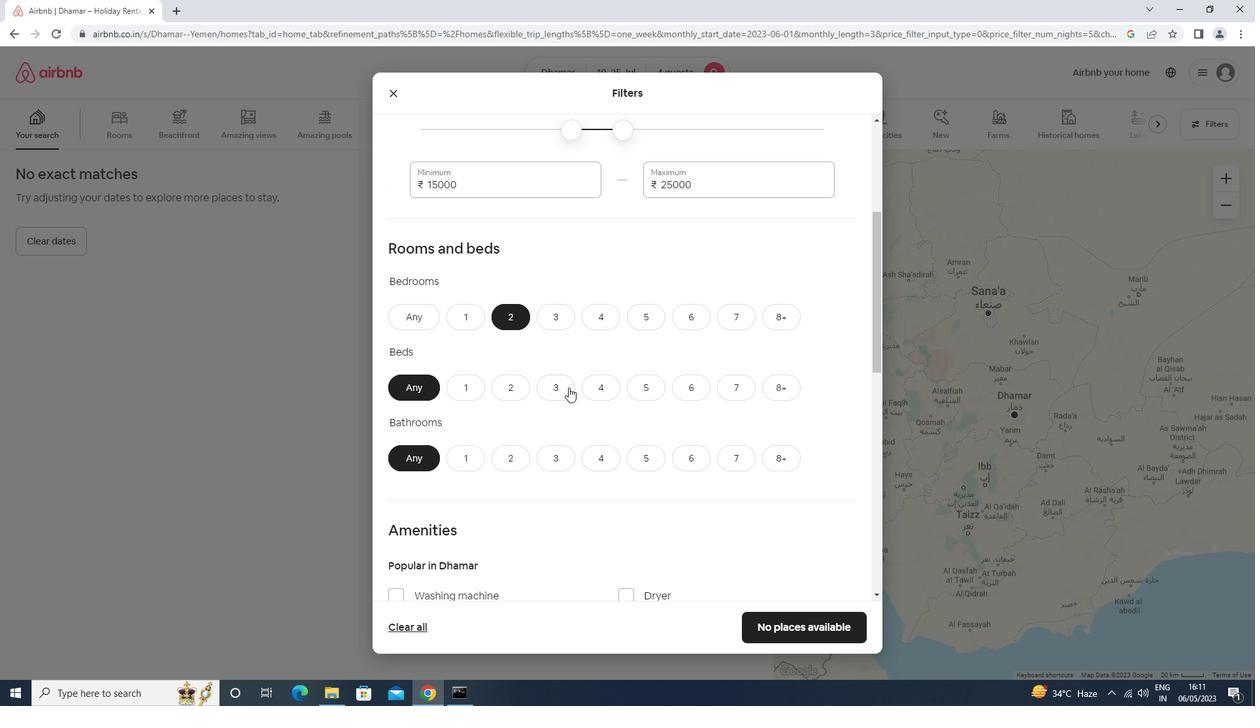 
Action: Mouse moved to (501, 468)
Screenshot: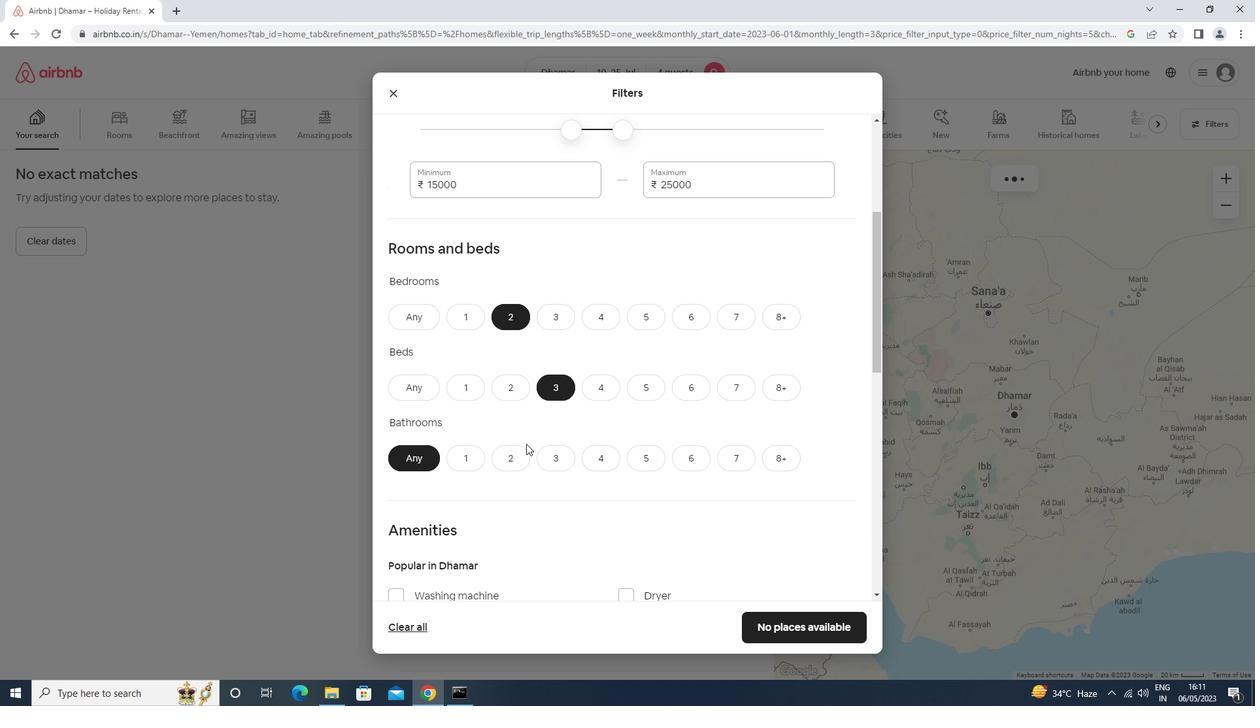 
Action: Mouse pressed left at (501, 468)
Screenshot: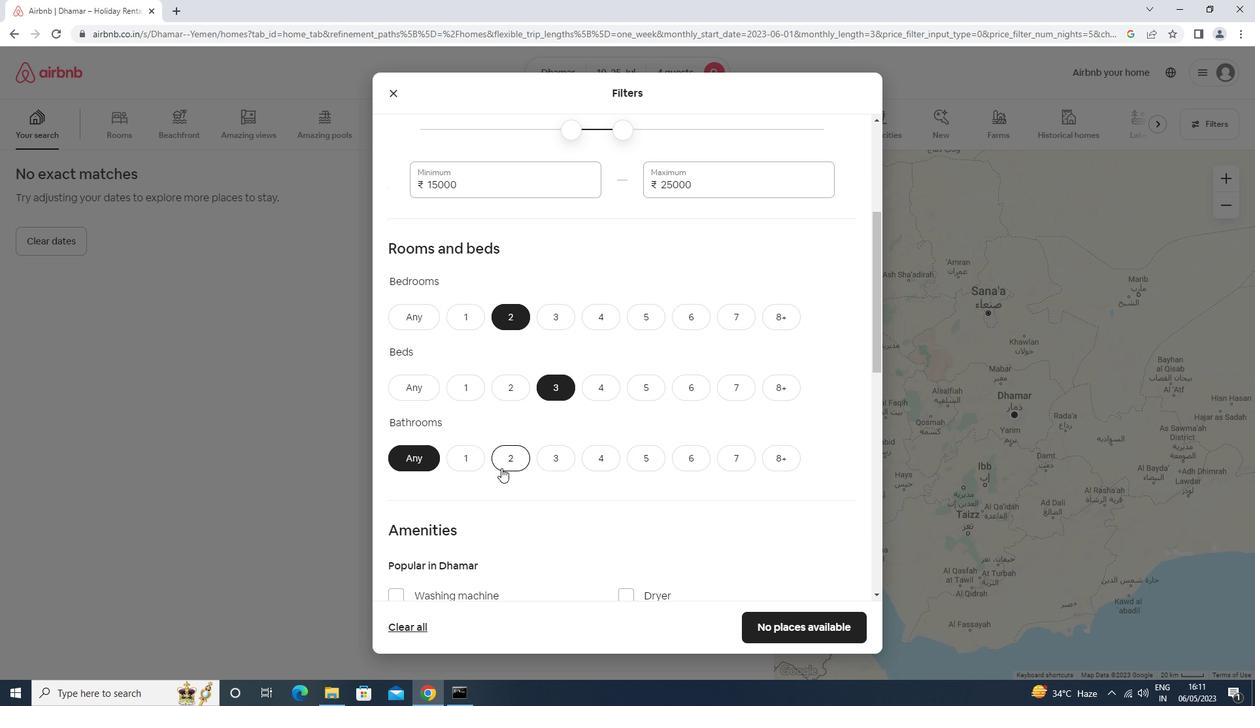 
Action: Mouse scrolled (501, 467) with delta (0, 0)
Screenshot: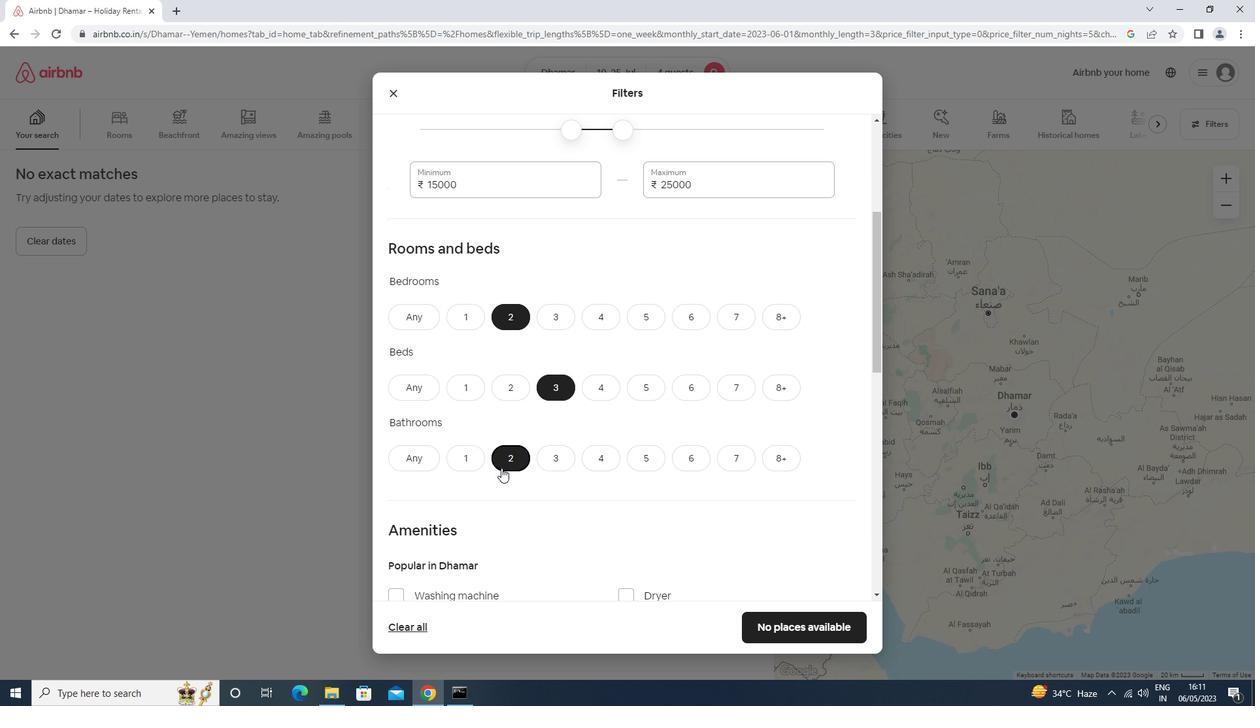 
Action: Mouse scrolled (501, 467) with delta (0, 0)
Screenshot: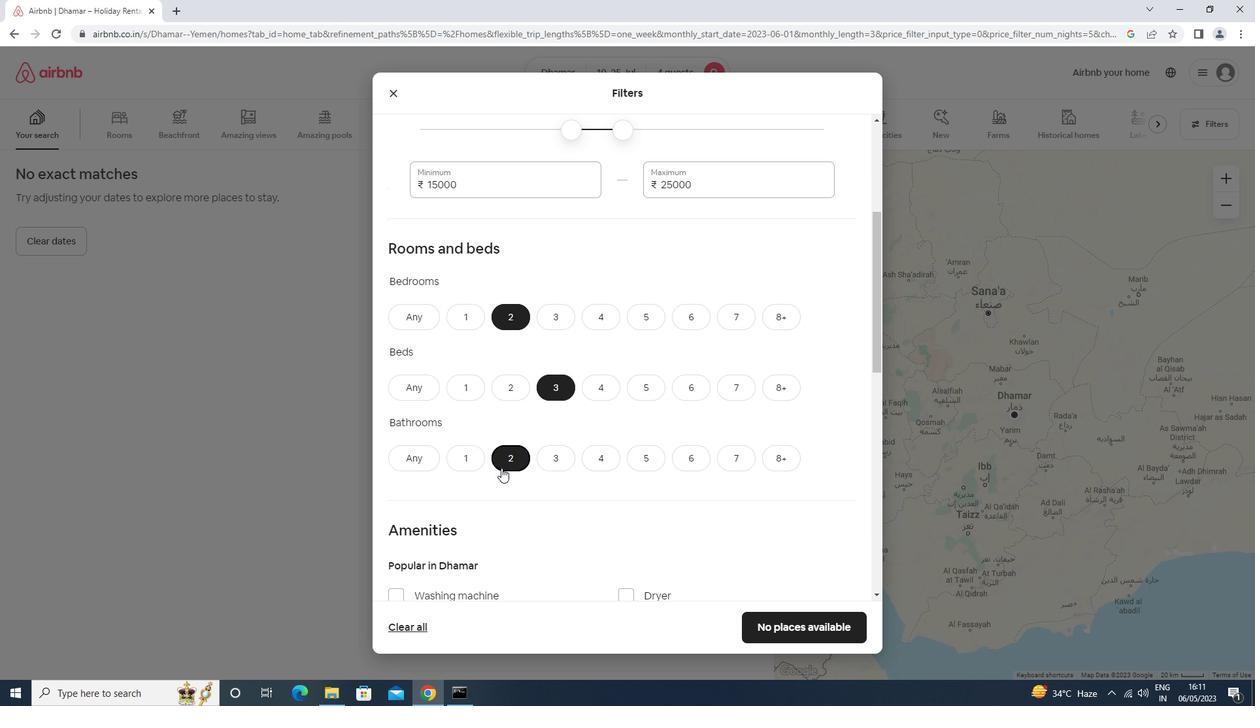 
Action: Mouse scrolled (501, 467) with delta (0, 0)
Screenshot: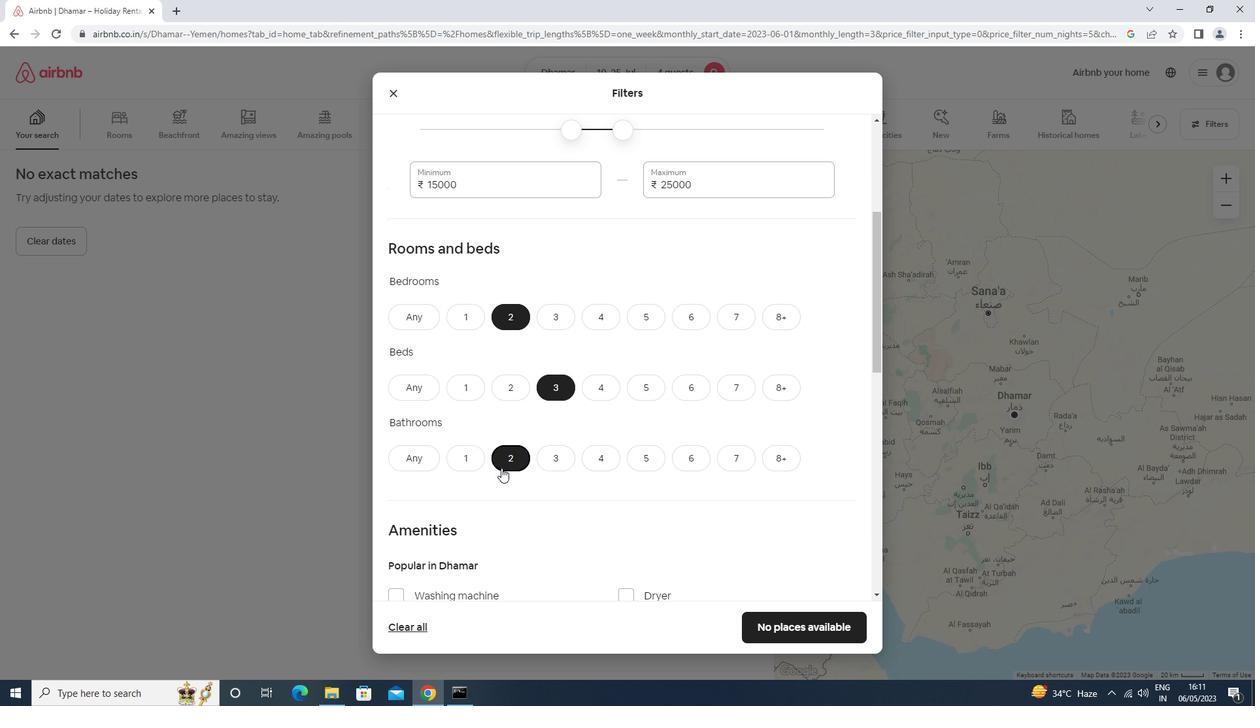
Action: Mouse moved to (417, 490)
Screenshot: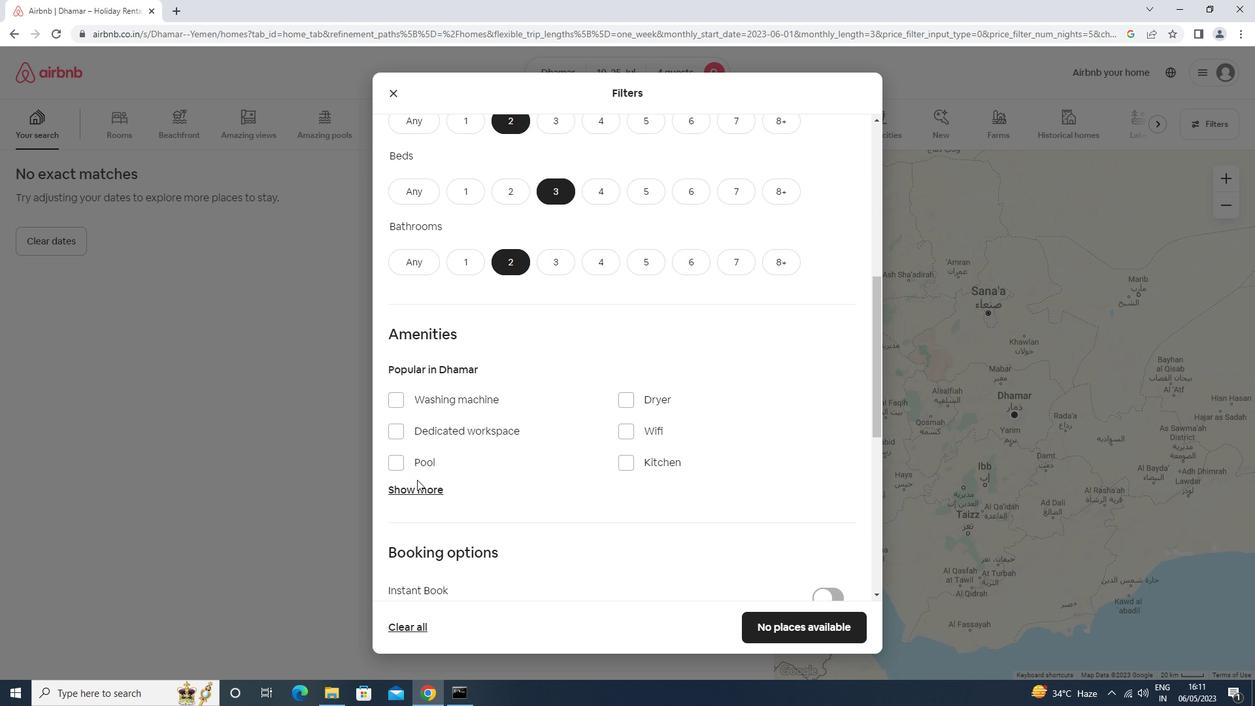 
Action: Mouse pressed left at (417, 490)
Screenshot: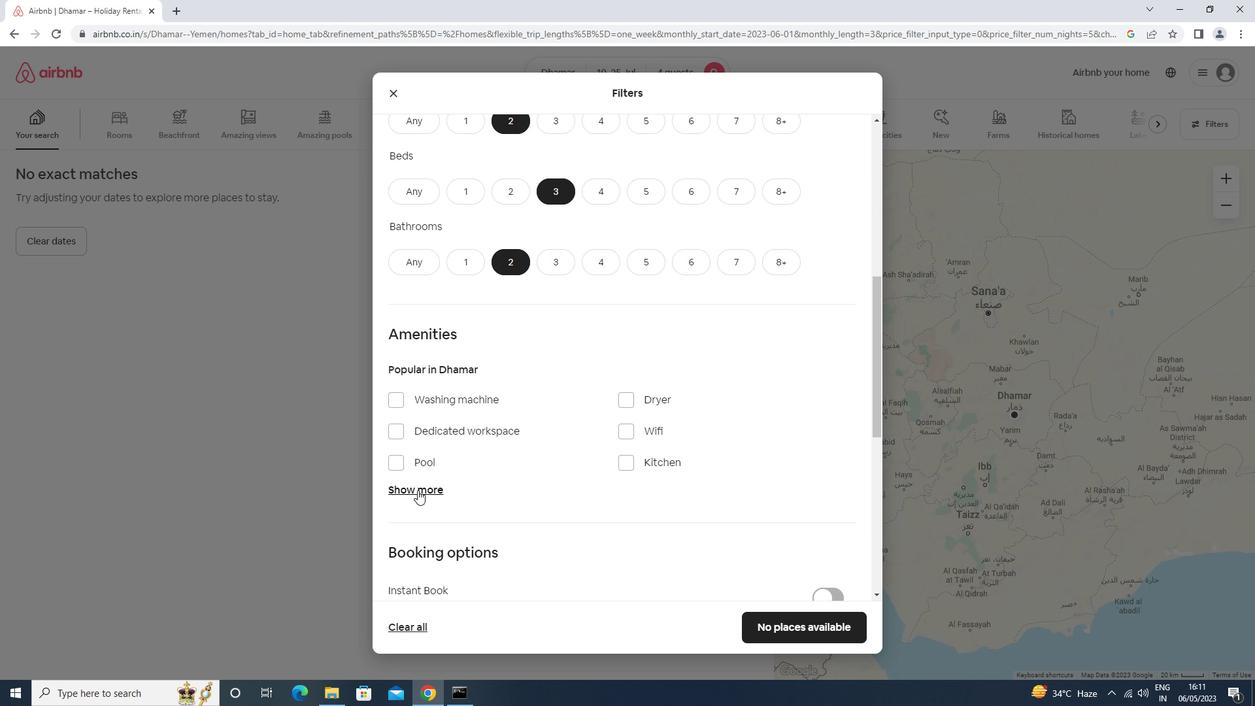 
Action: Mouse moved to (587, 399)
Screenshot: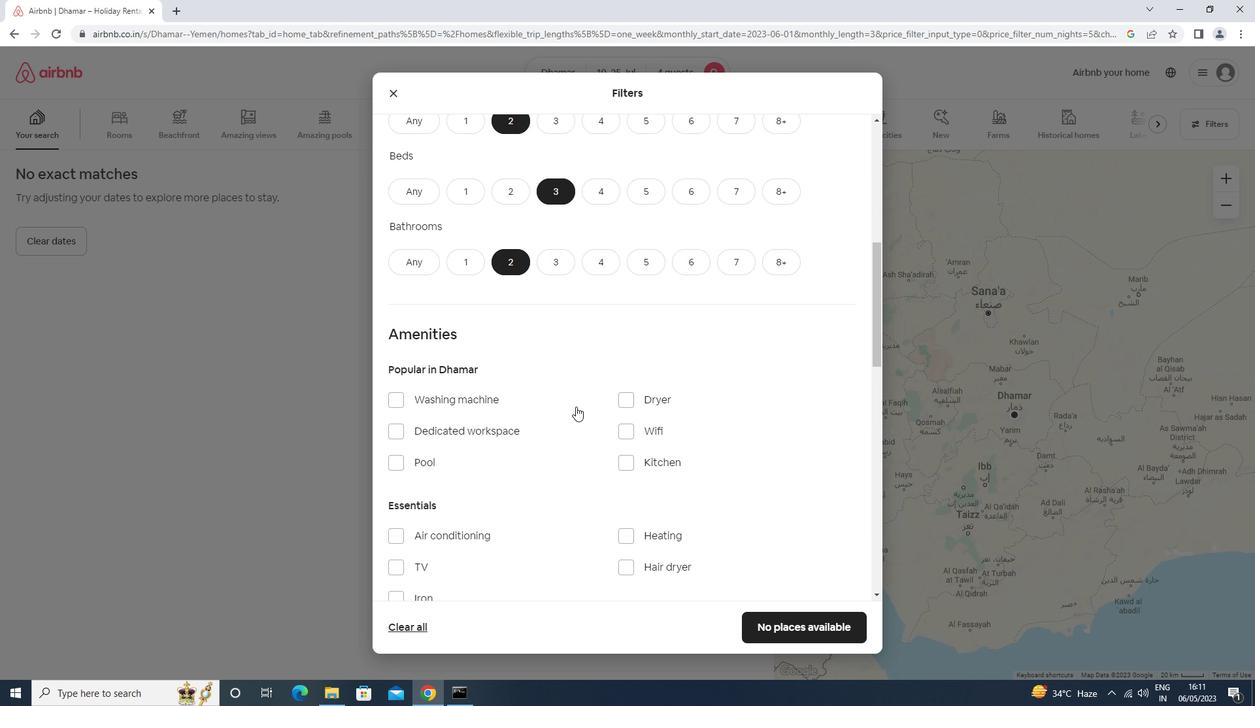 
Action: Mouse scrolled (587, 398) with delta (0, 0)
Screenshot: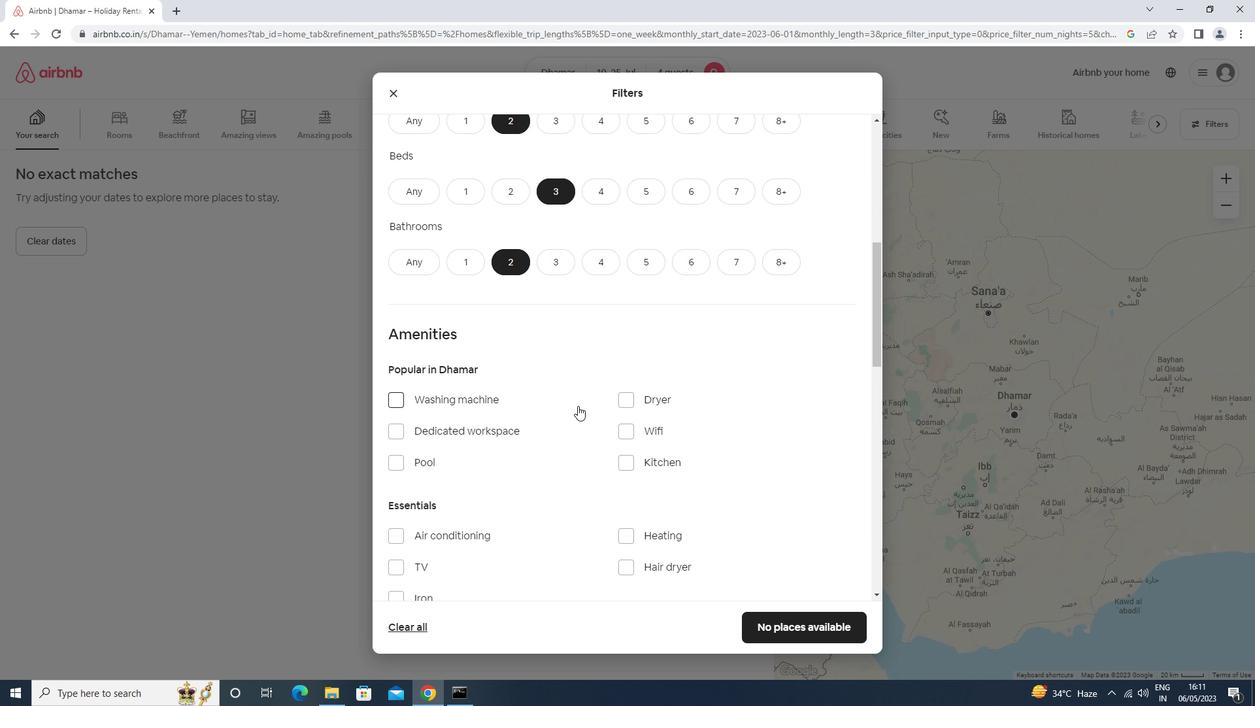
Action: Mouse scrolled (587, 398) with delta (0, 0)
Screenshot: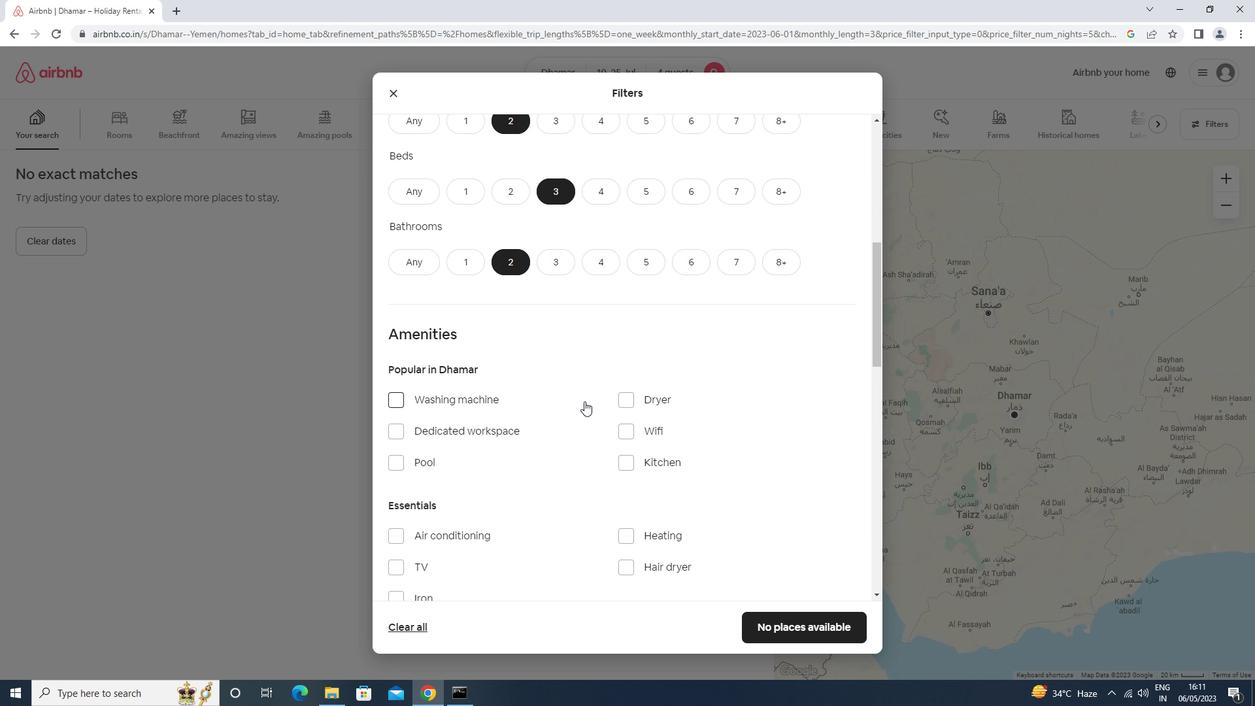 
Action: Mouse scrolled (587, 398) with delta (0, 0)
Screenshot: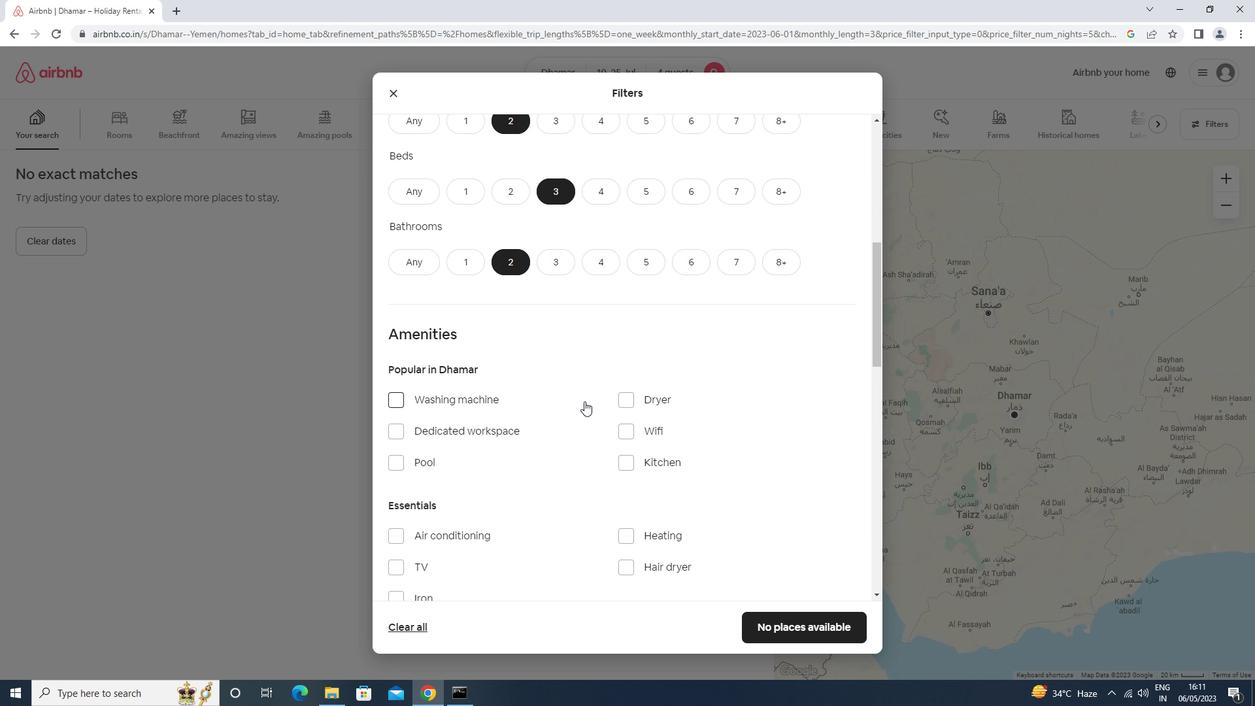 
Action: Mouse moved to (644, 224)
Screenshot: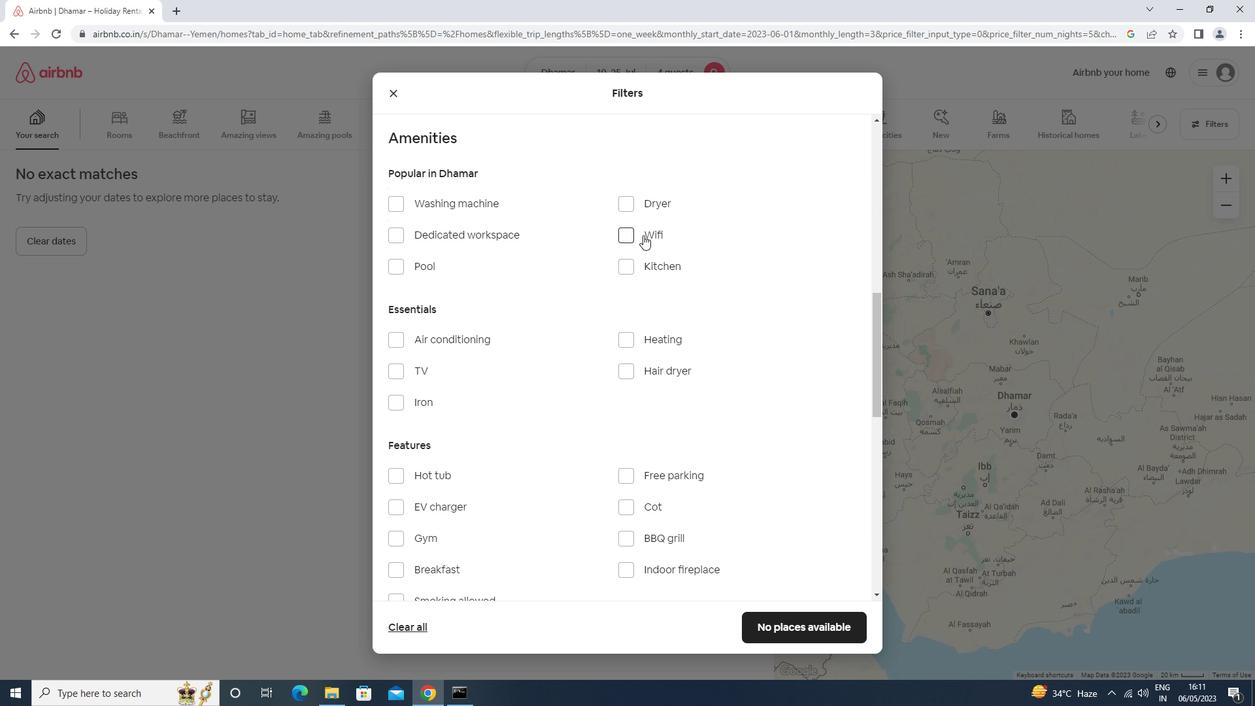 
Action: Mouse pressed left at (644, 224)
Screenshot: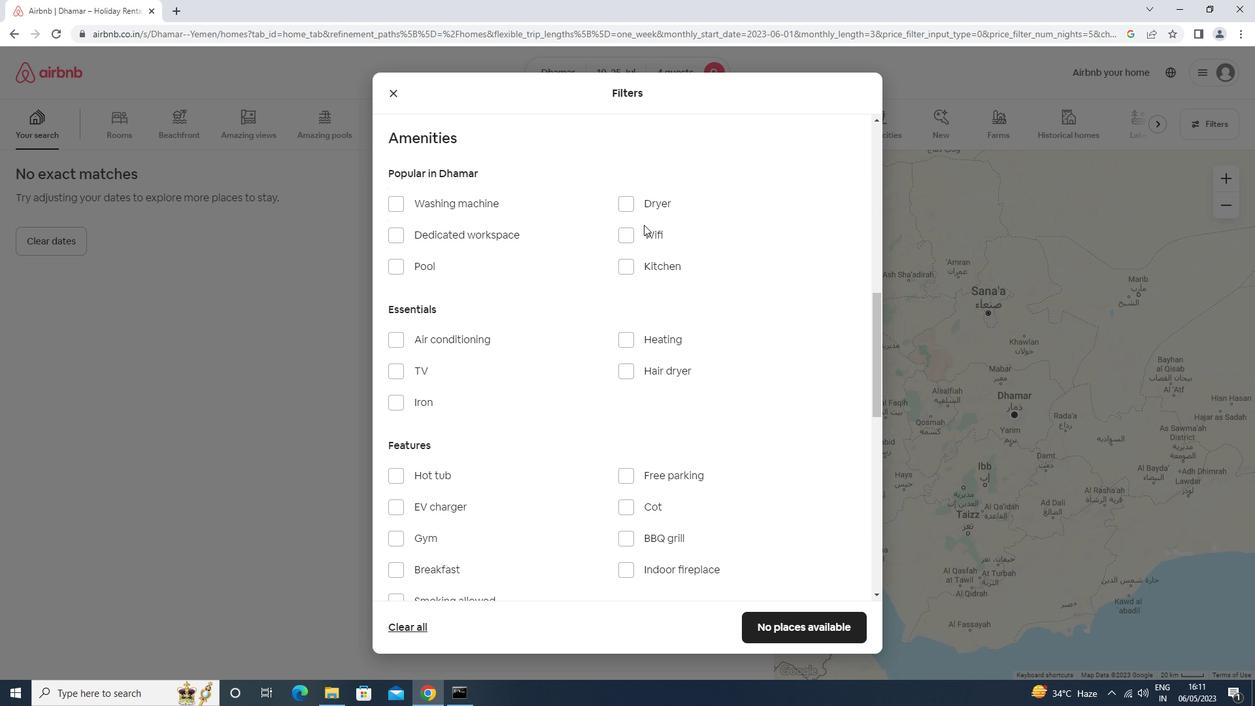 
Action: Mouse moved to (427, 370)
Screenshot: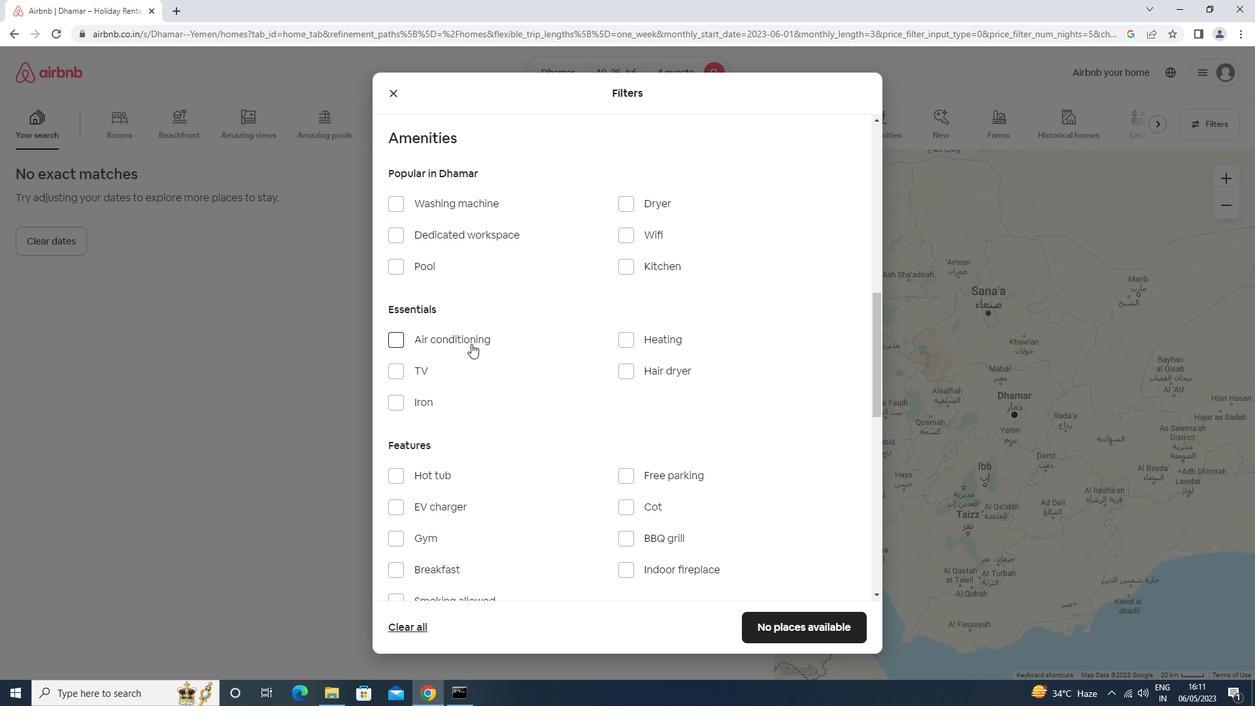 
Action: Mouse pressed left at (427, 370)
Screenshot: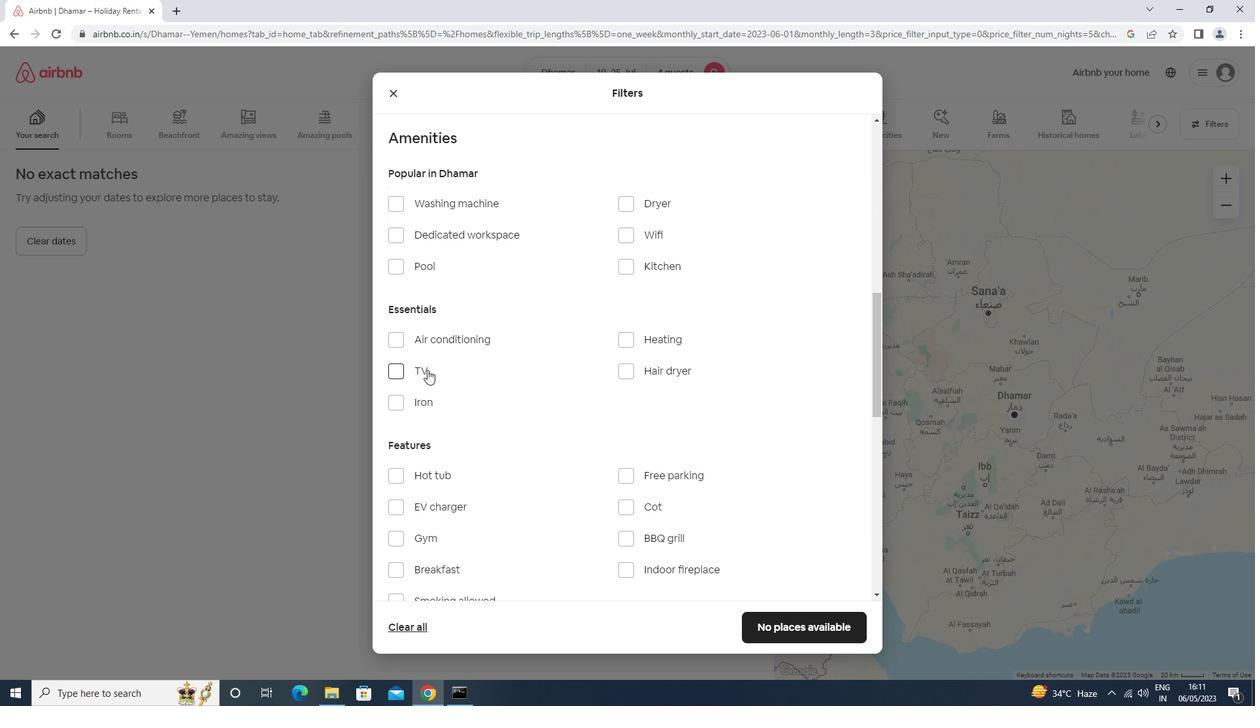 
Action: Mouse moved to (525, 355)
Screenshot: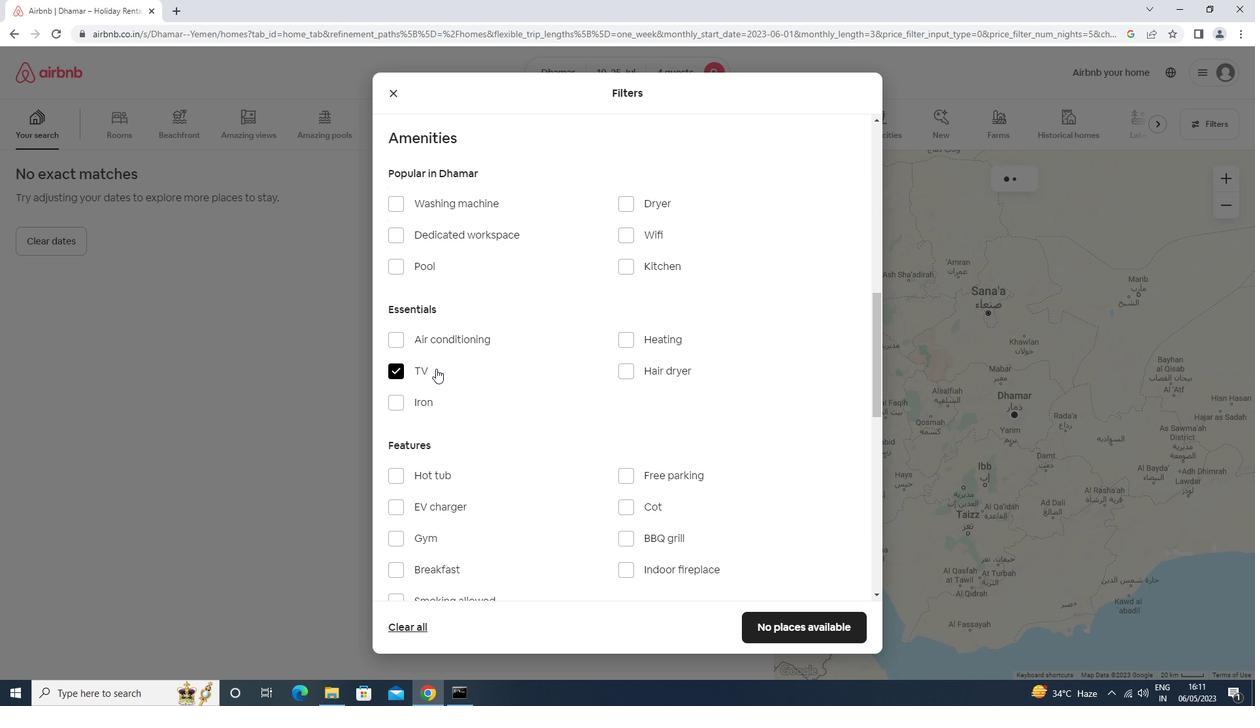 
Action: Mouse scrolled (525, 355) with delta (0, 0)
Screenshot: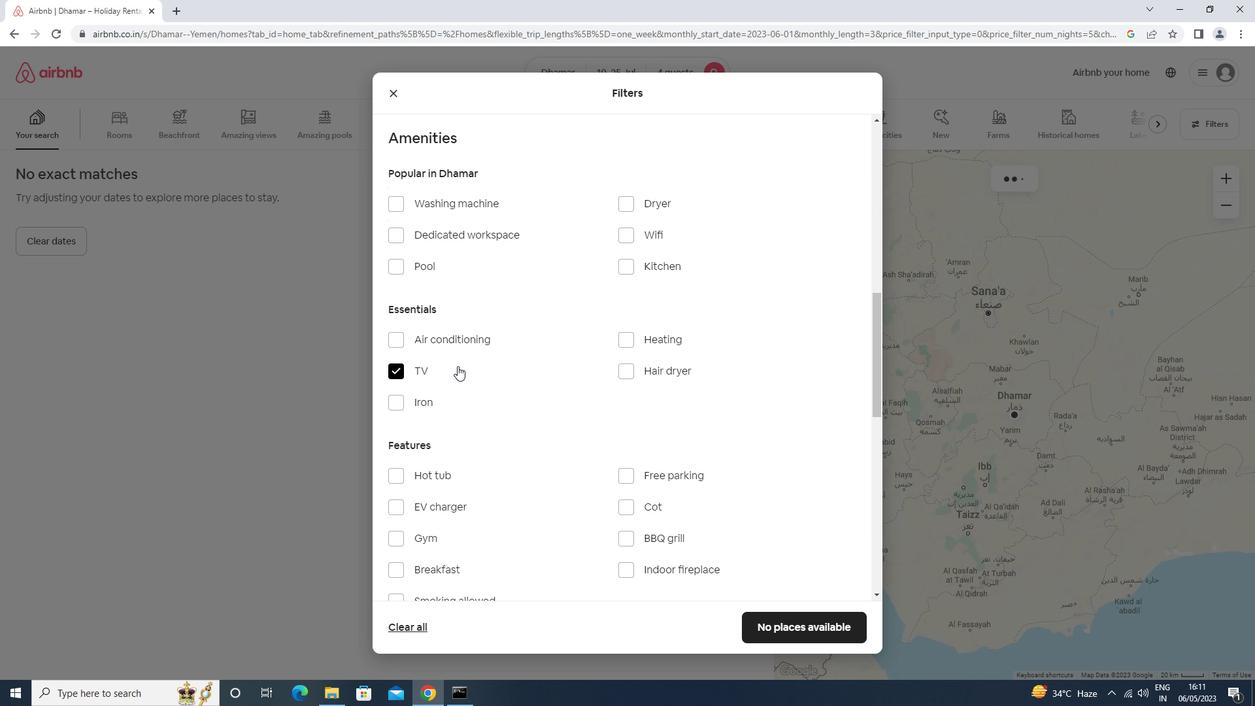 
Action: Mouse scrolled (525, 355) with delta (0, 0)
Screenshot: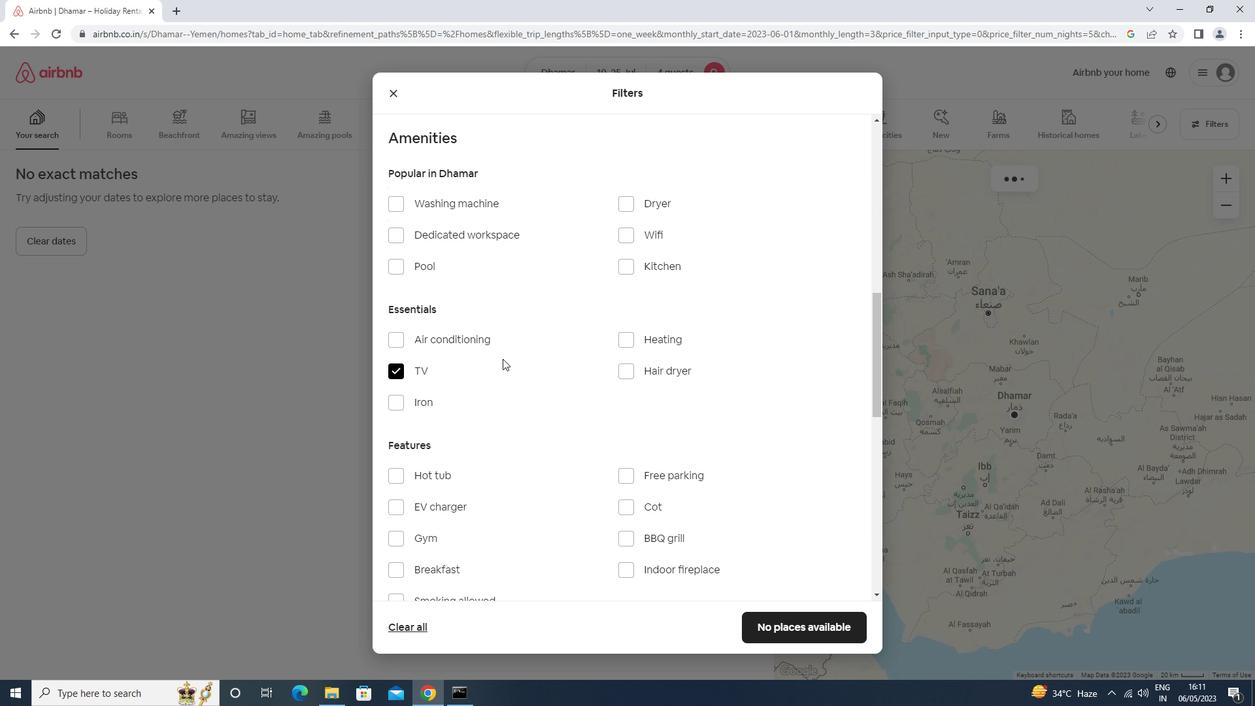 
Action: Mouse scrolled (525, 355) with delta (0, 0)
Screenshot: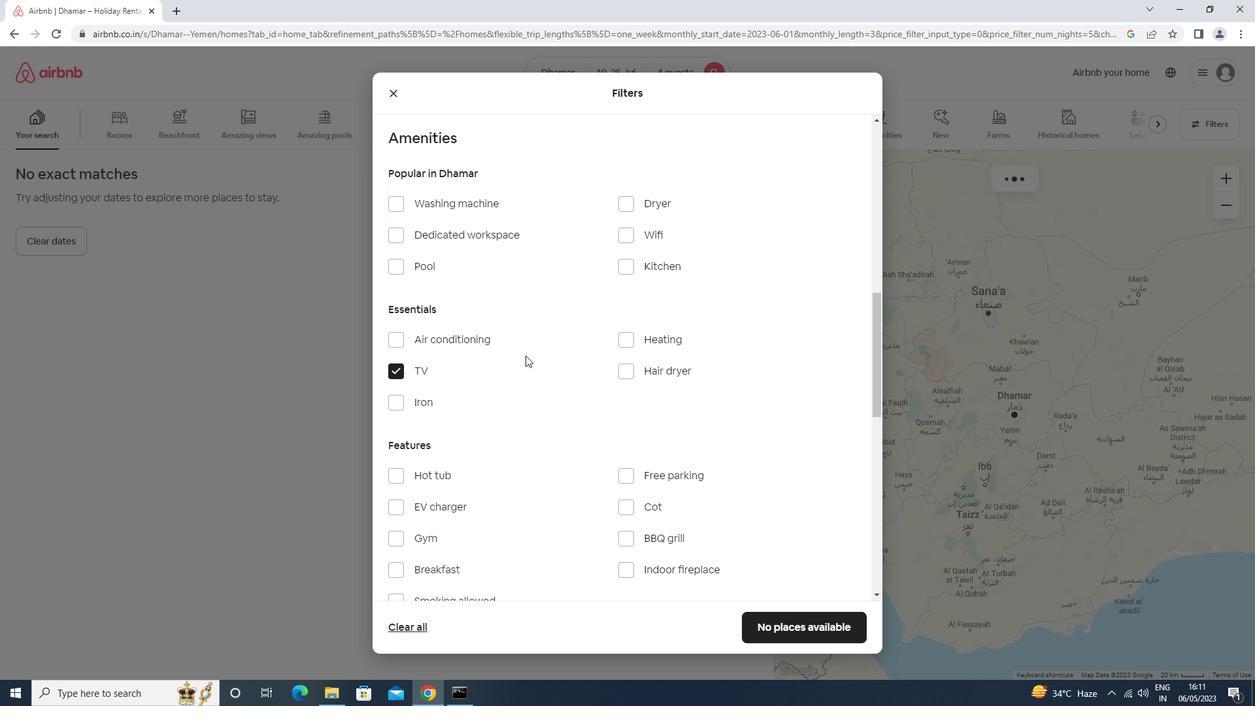 
Action: Mouse moved to (435, 343)
Screenshot: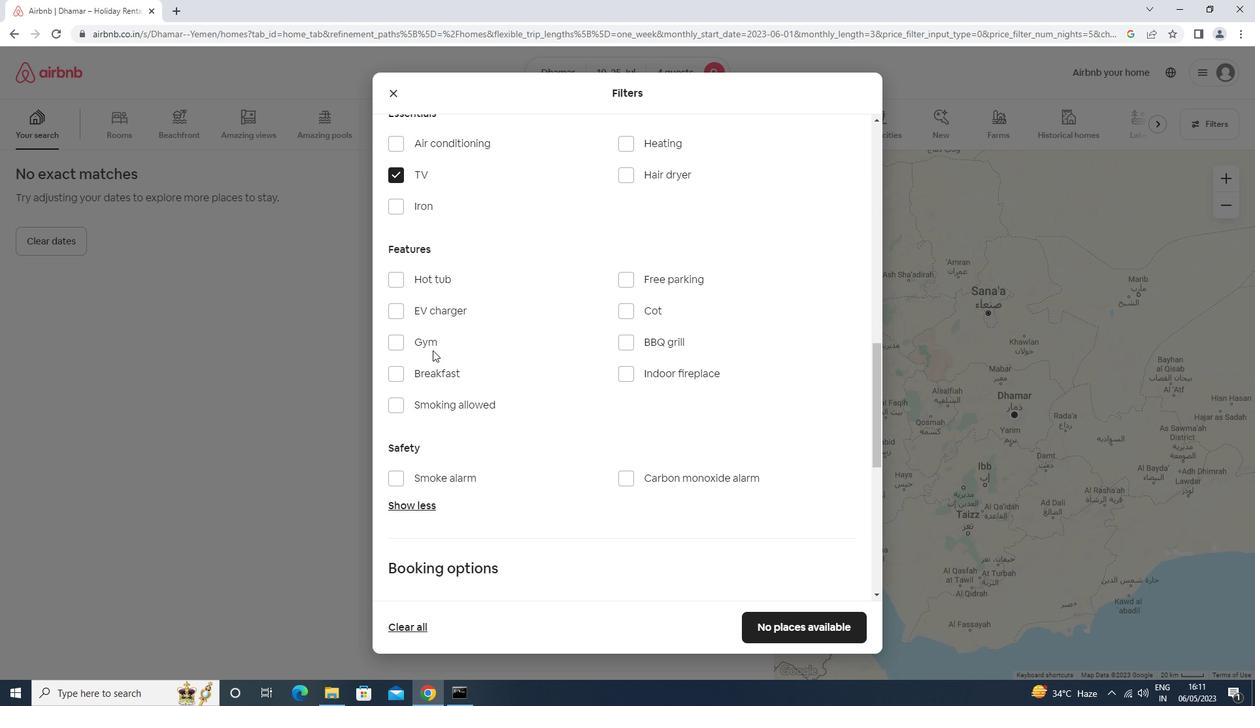 
Action: Mouse pressed left at (435, 343)
Screenshot: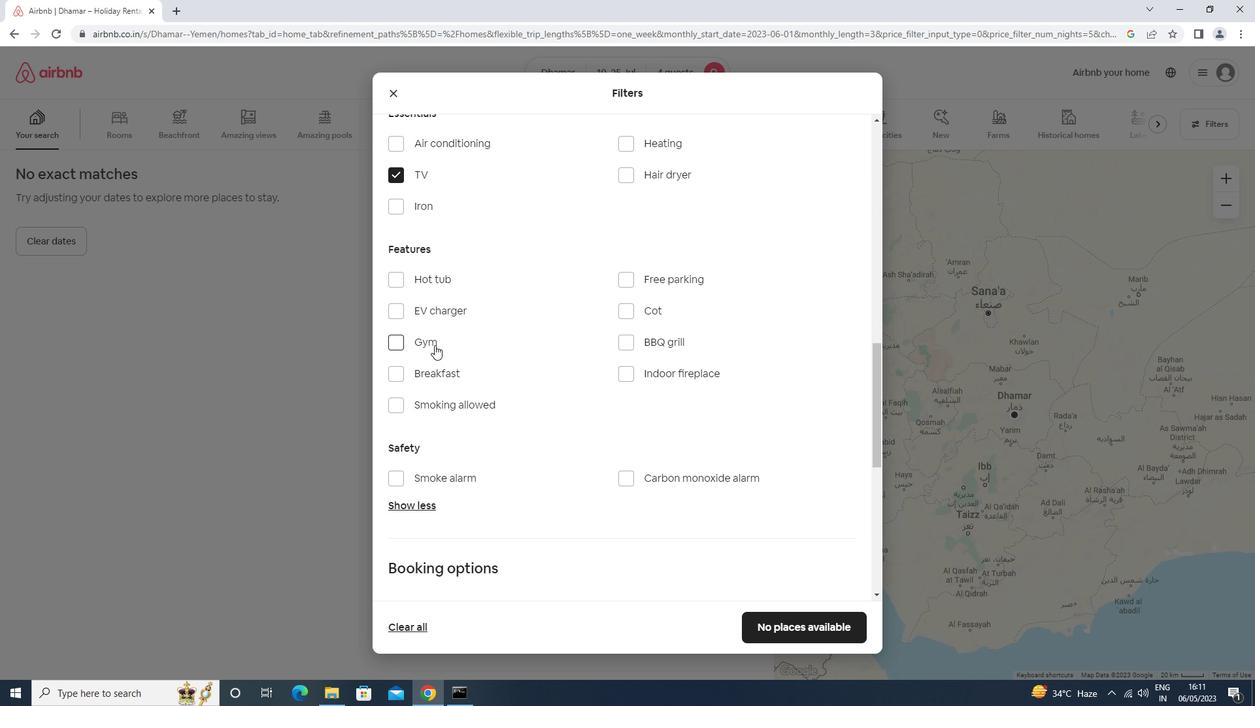 
Action: Mouse moved to (462, 376)
Screenshot: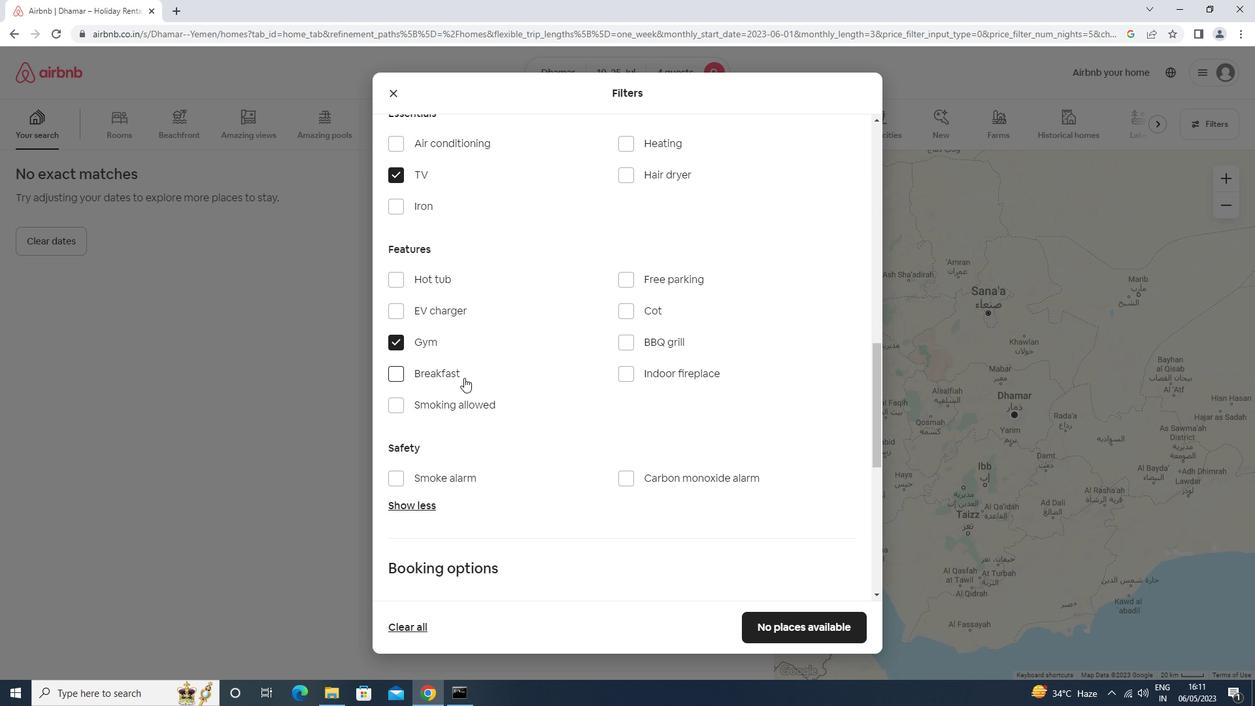 
Action: Mouse pressed left at (462, 376)
Screenshot: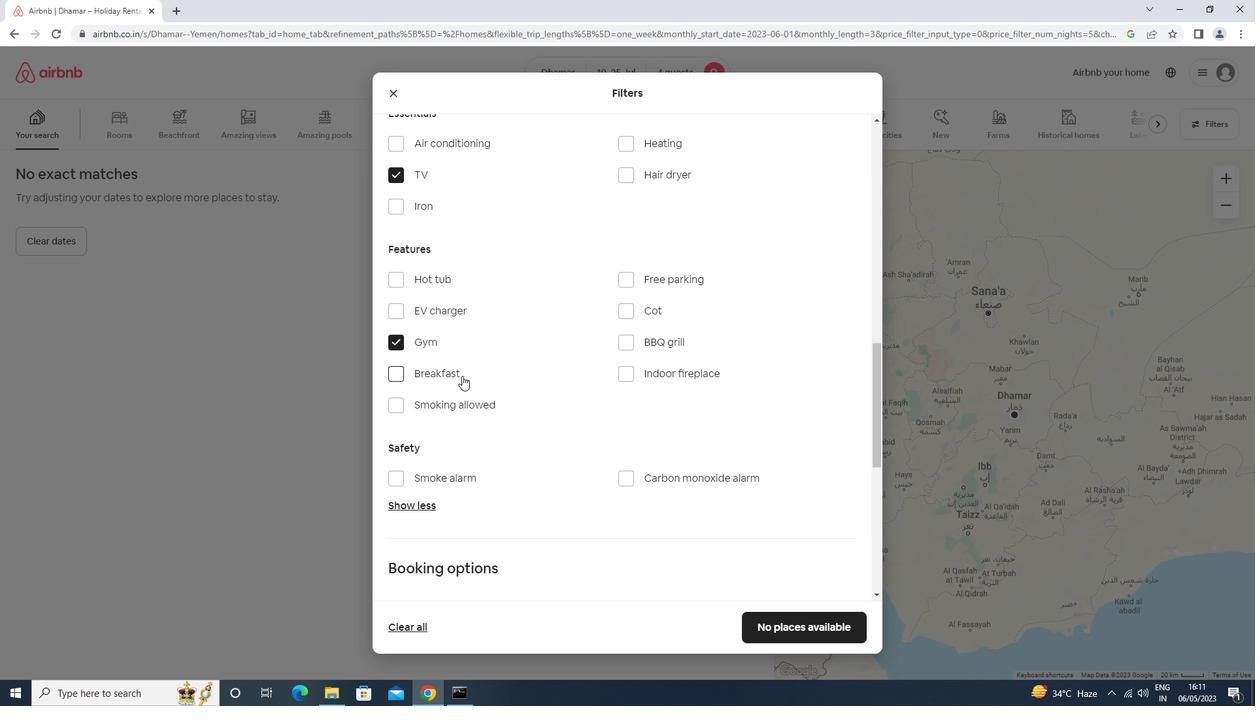 
Action: Mouse moved to (648, 428)
Screenshot: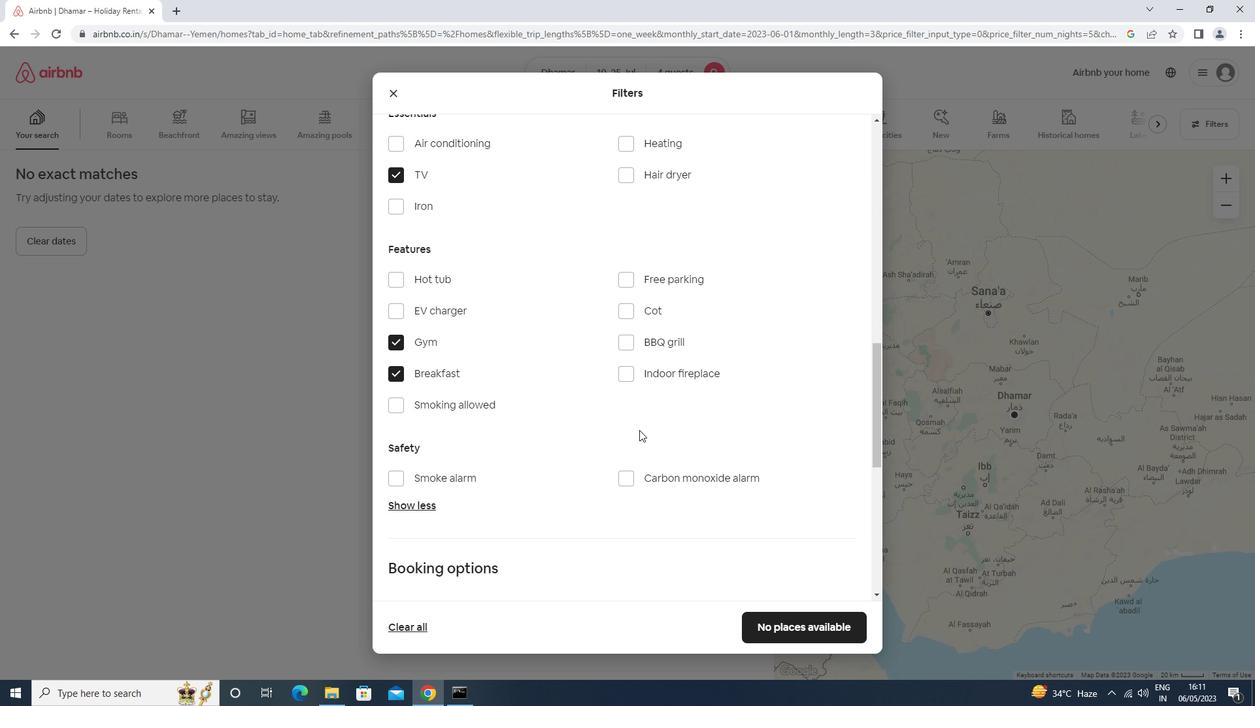 
Action: Mouse scrolled (648, 427) with delta (0, 0)
Screenshot: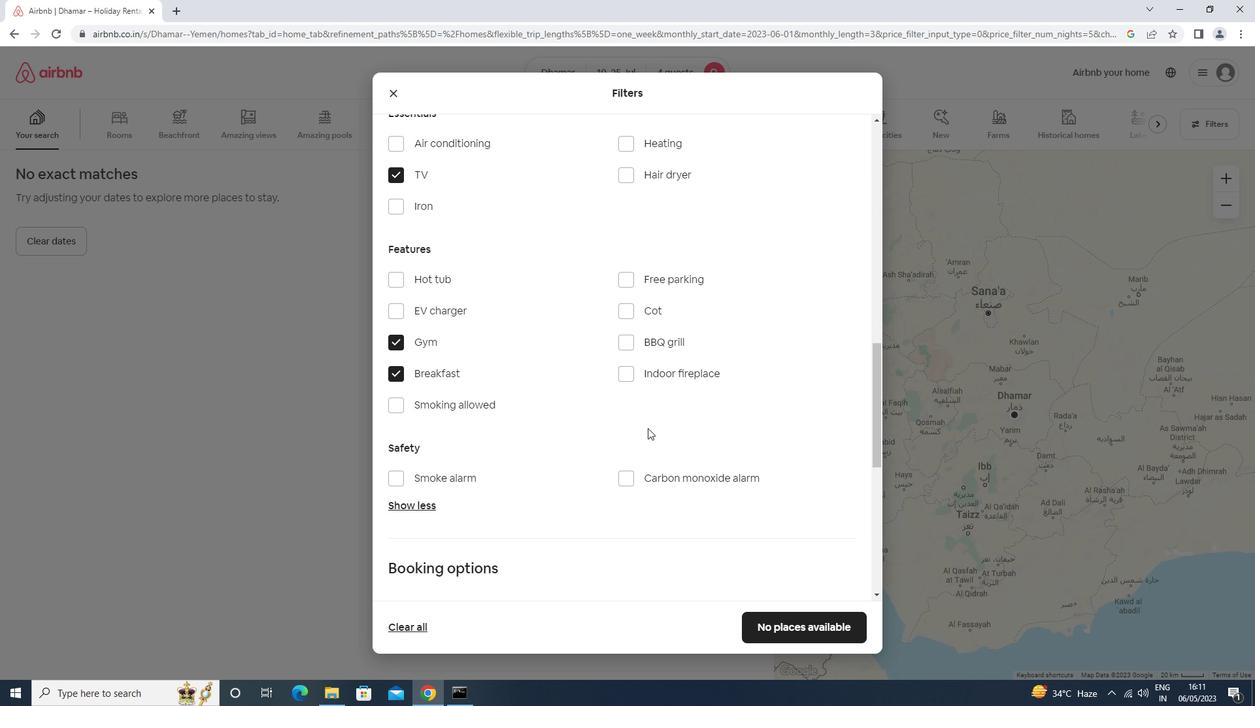 
Action: Mouse scrolled (648, 427) with delta (0, 0)
Screenshot: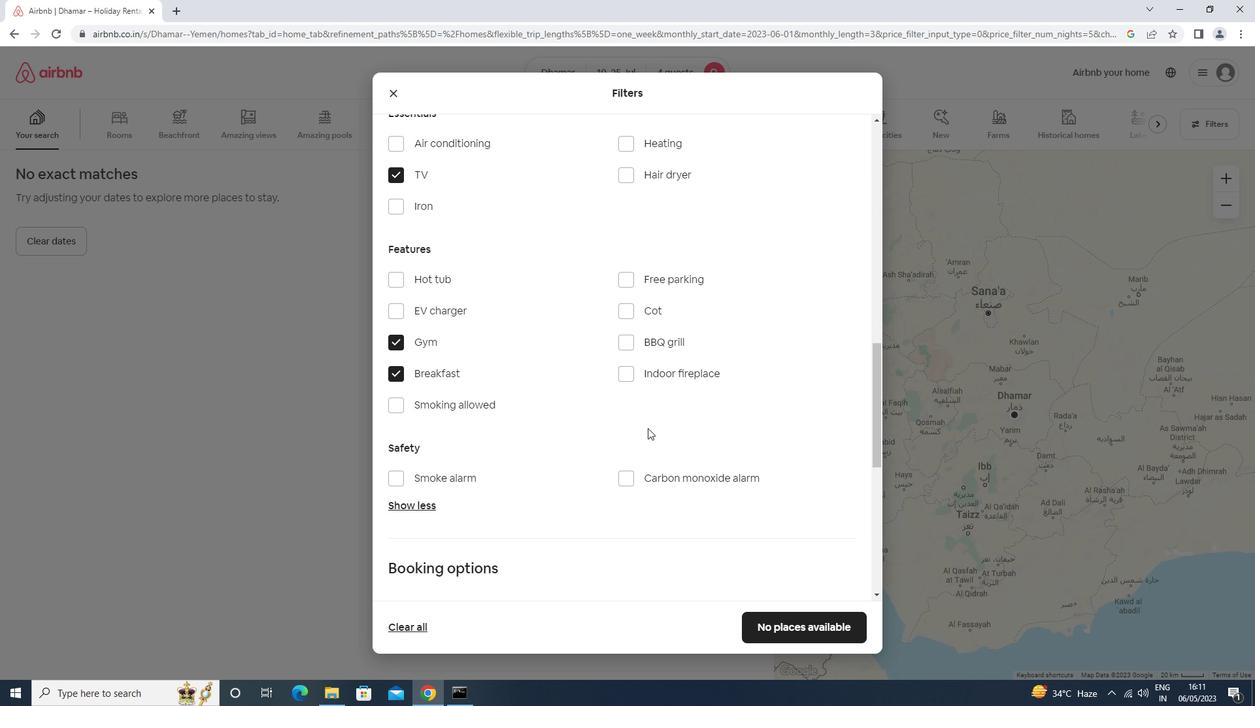 
Action: Mouse scrolled (648, 427) with delta (0, 0)
Screenshot: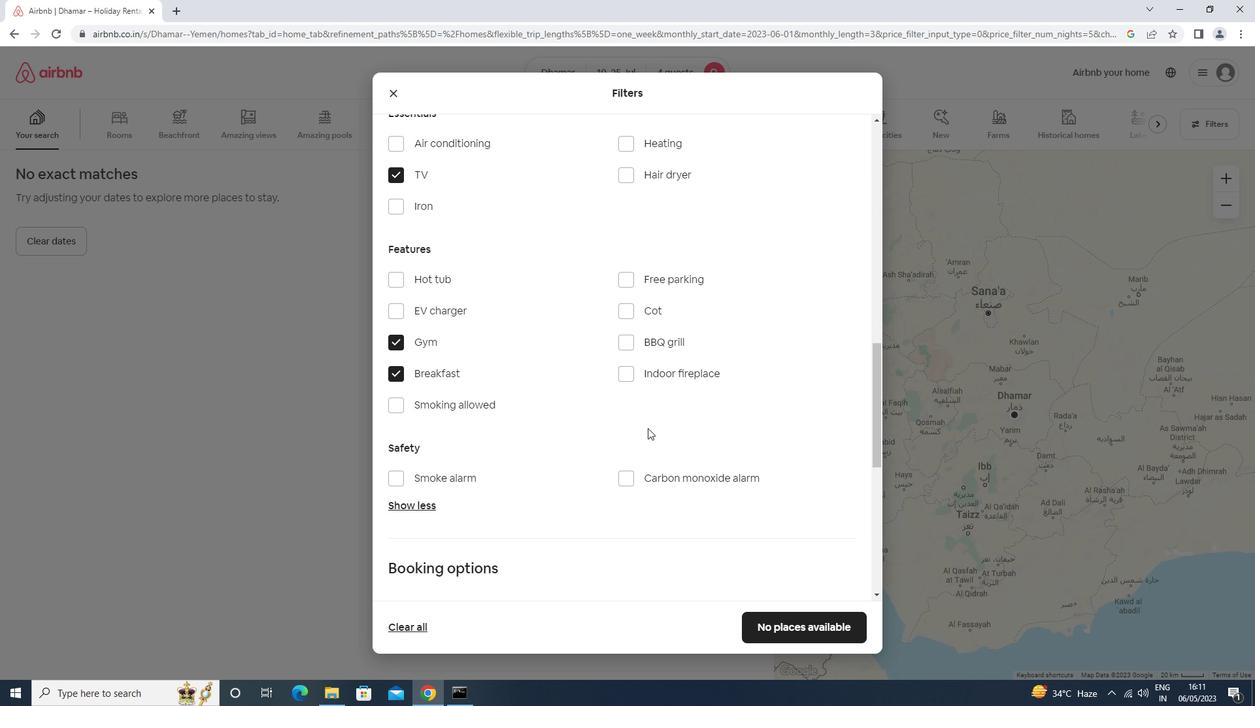 
Action: Mouse scrolled (648, 427) with delta (0, 0)
Screenshot: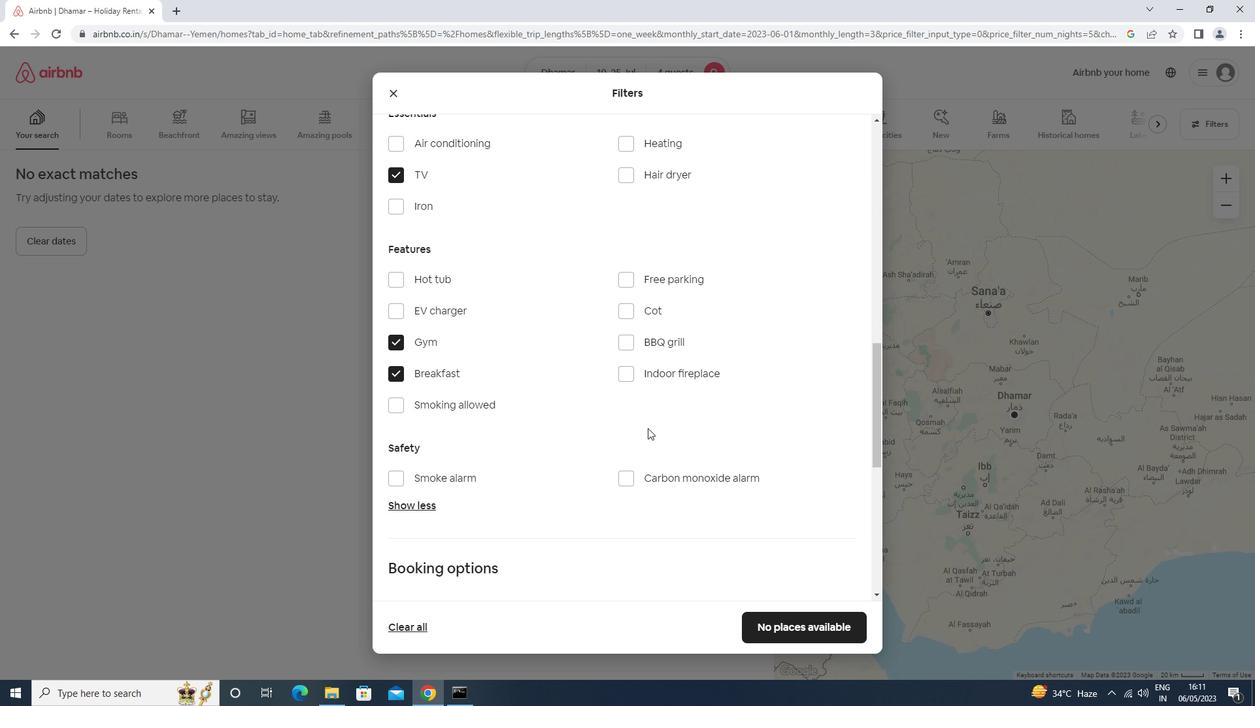
Action: Mouse moved to (827, 389)
Screenshot: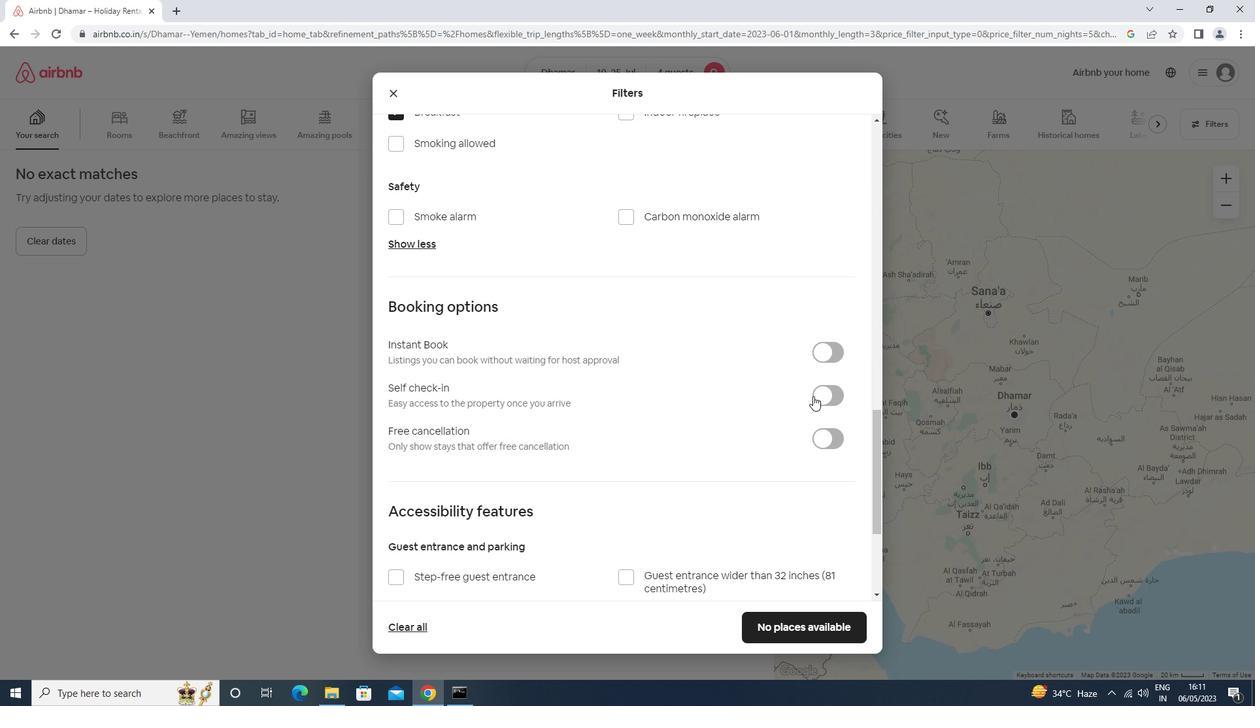
Action: Mouse pressed left at (827, 389)
Screenshot: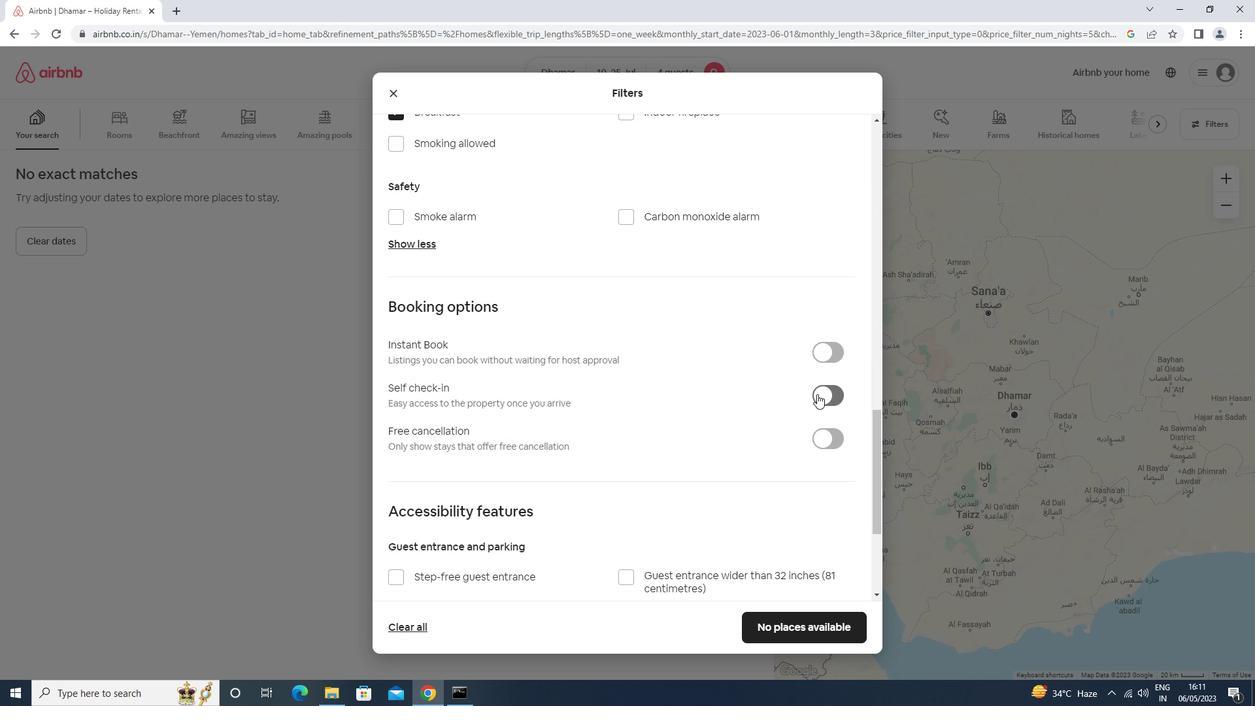 
Action: Mouse moved to (624, 497)
Screenshot: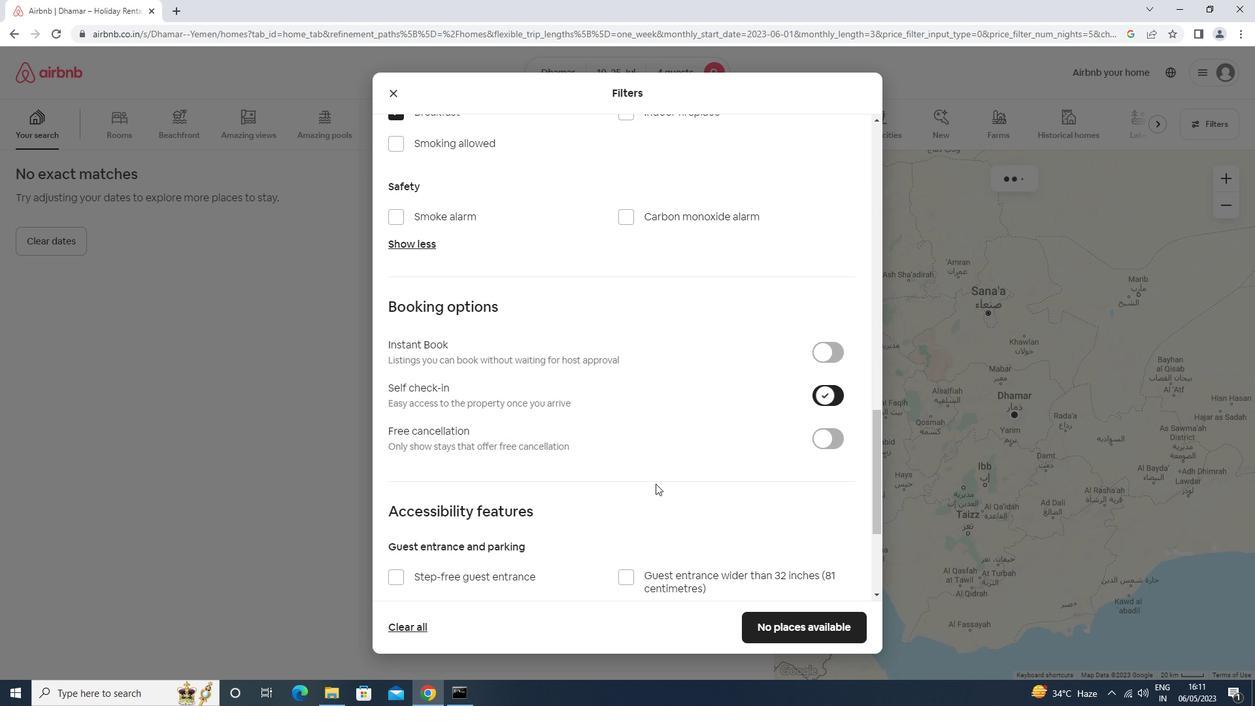 
Action: Mouse scrolled (624, 496) with delta (0, 0)
Screenshot: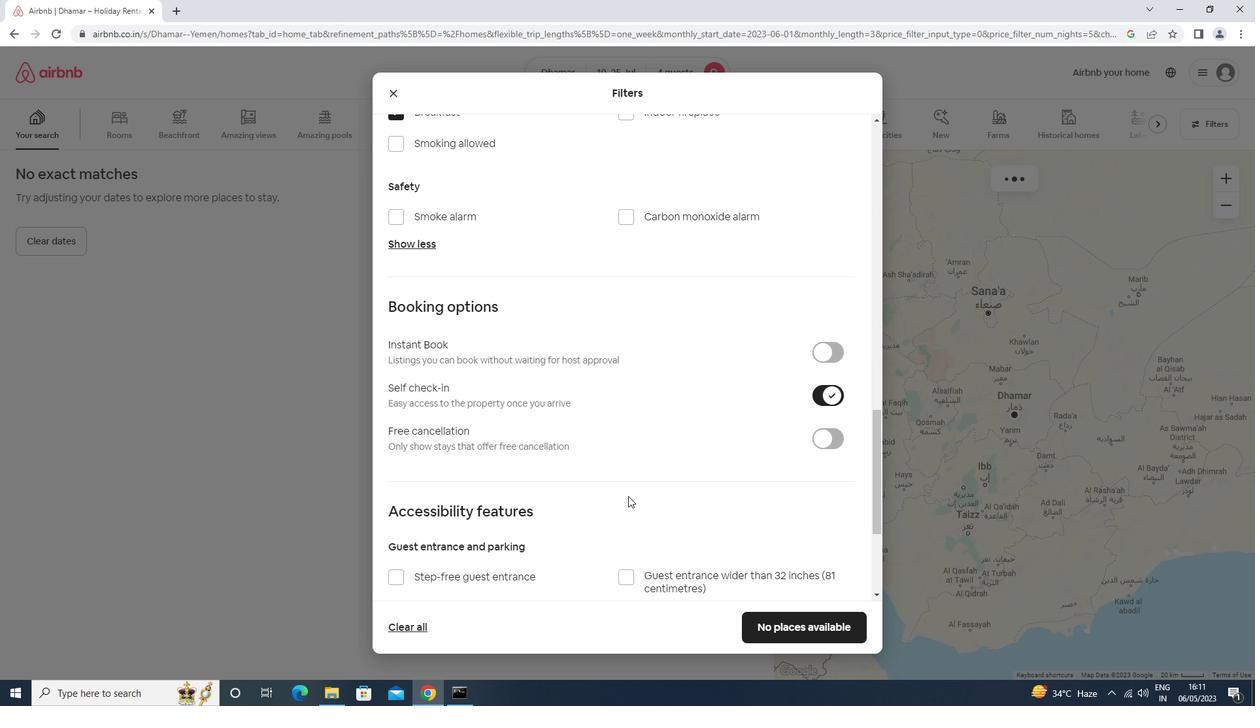 
Action: Mouse scrolled (624, 496) with delta (0, 0)
Screenshot: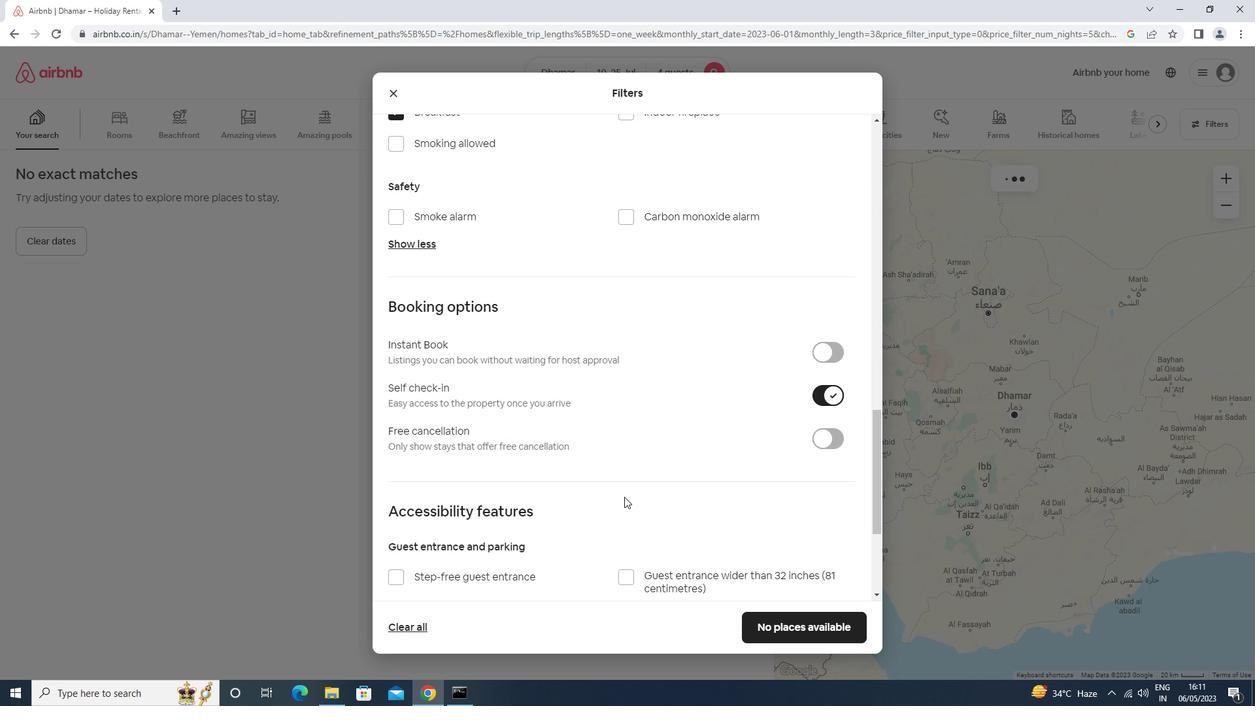 
Action: Mouse scrolled (624, 496) with delta (0, 0)
Screenshot: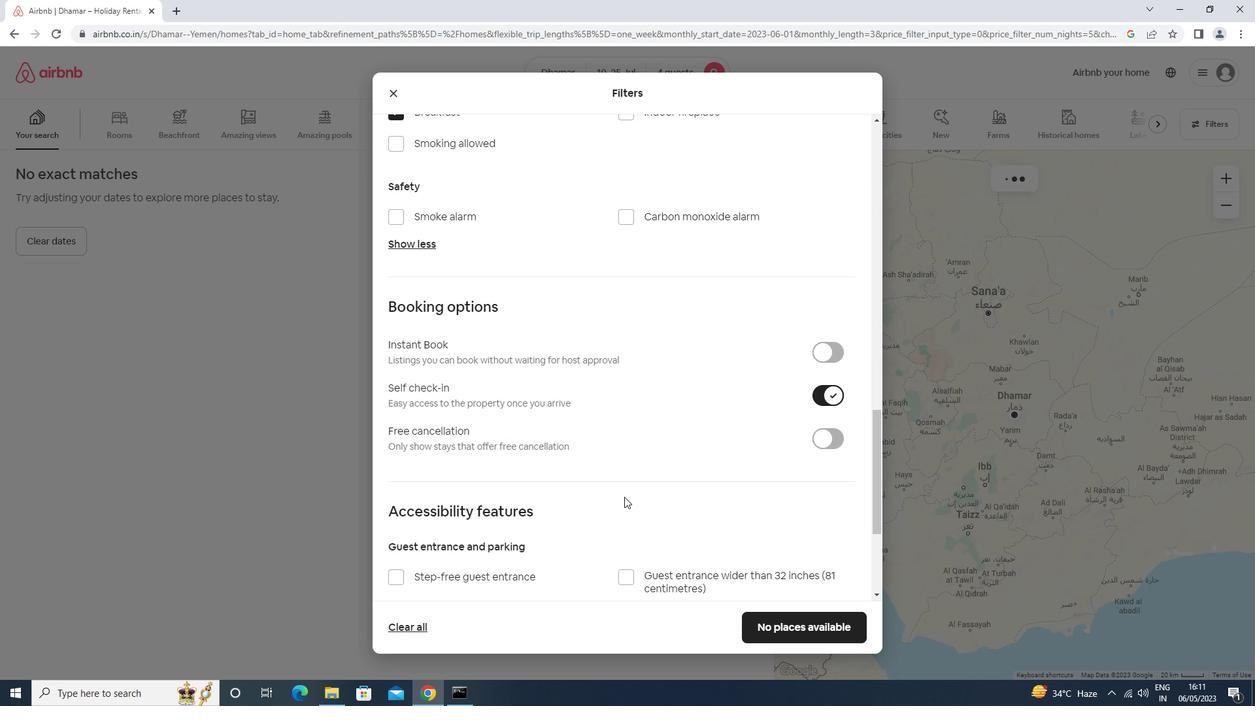 
Action: Mouse scrolled (624, 496) with delta (0, 0)
Screenshot: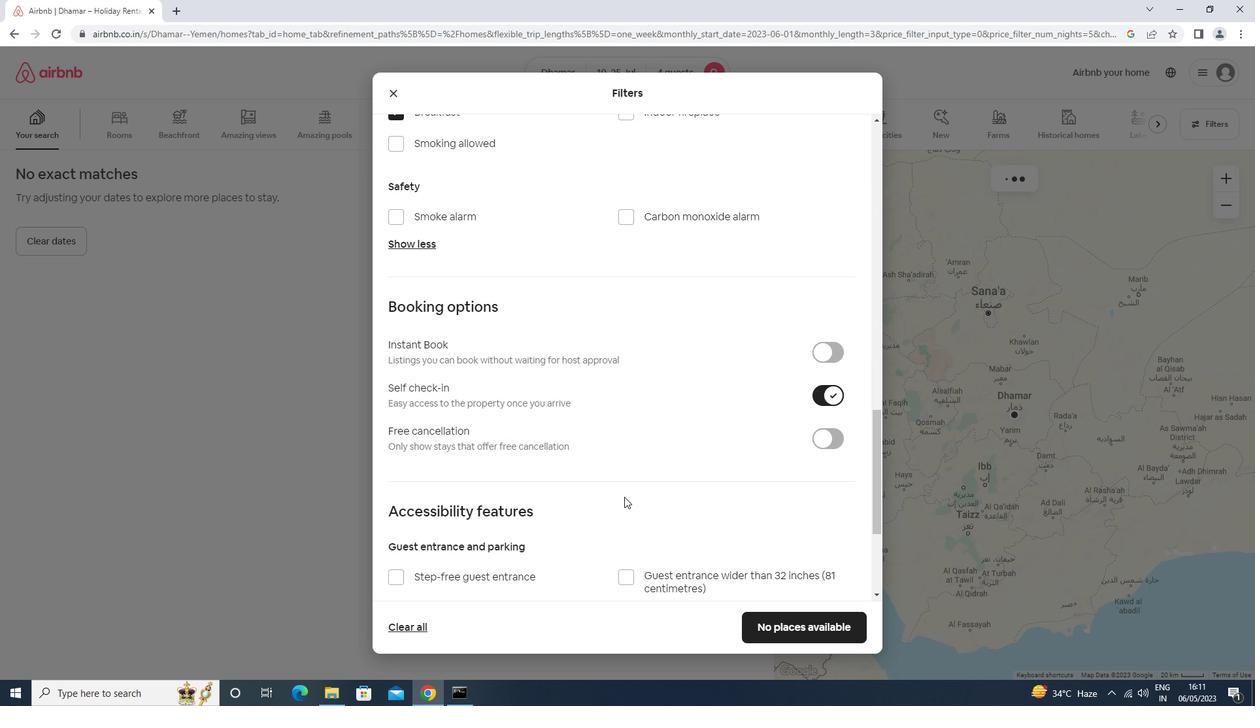 
Action: Mouse scrolled (624, 496) with delta (0, 0)
Screenshot: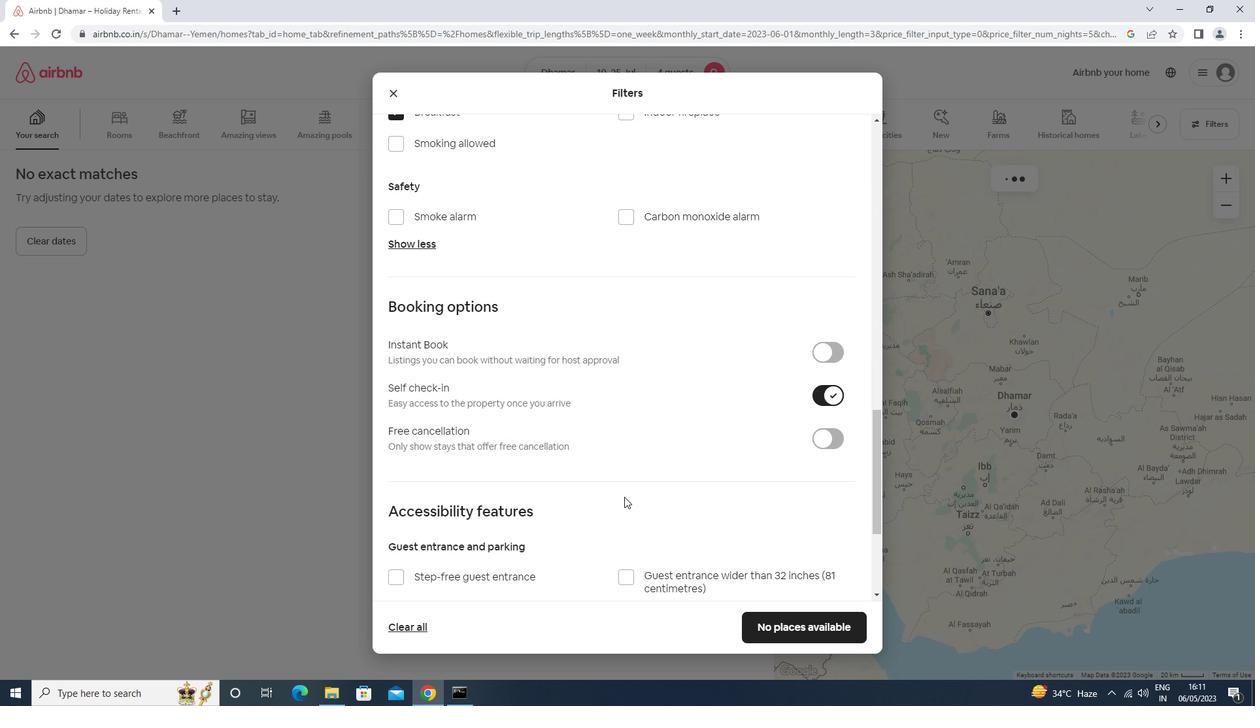 
Action: Mouse scrolled (624, 496) with delta (0, 0)
Screenshot: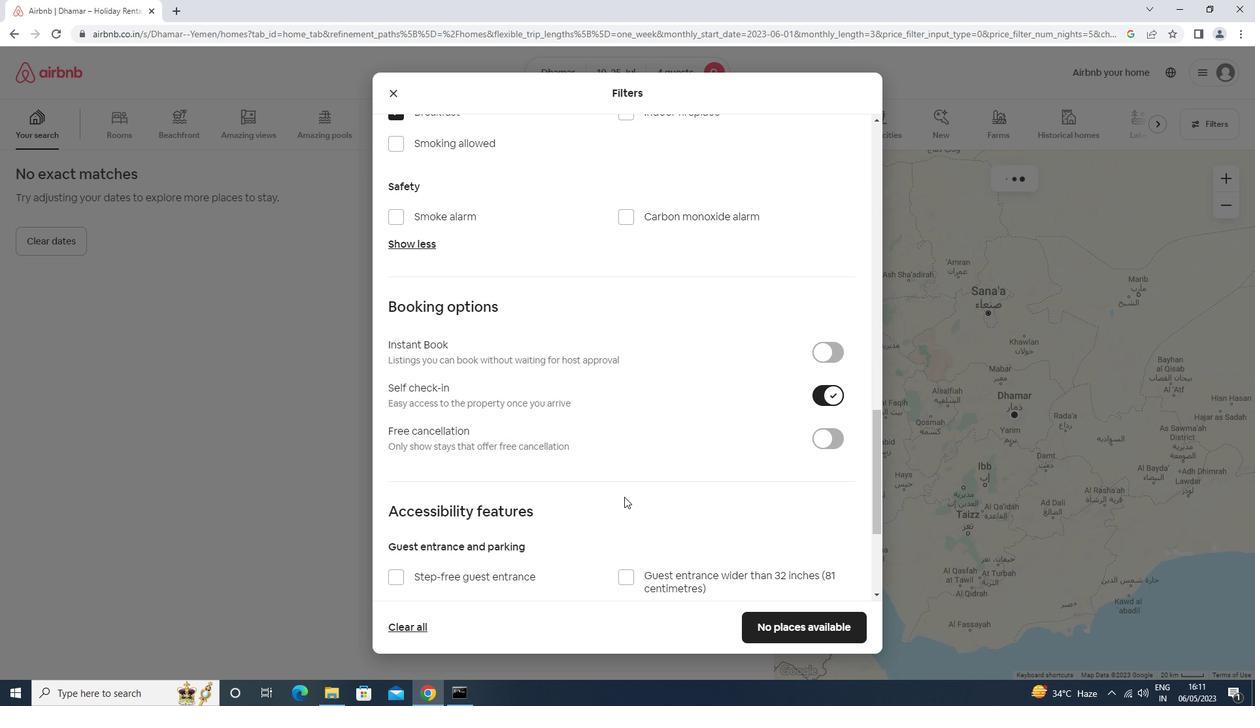 
Action: Mouse moved to (790, 629)
Screenshot: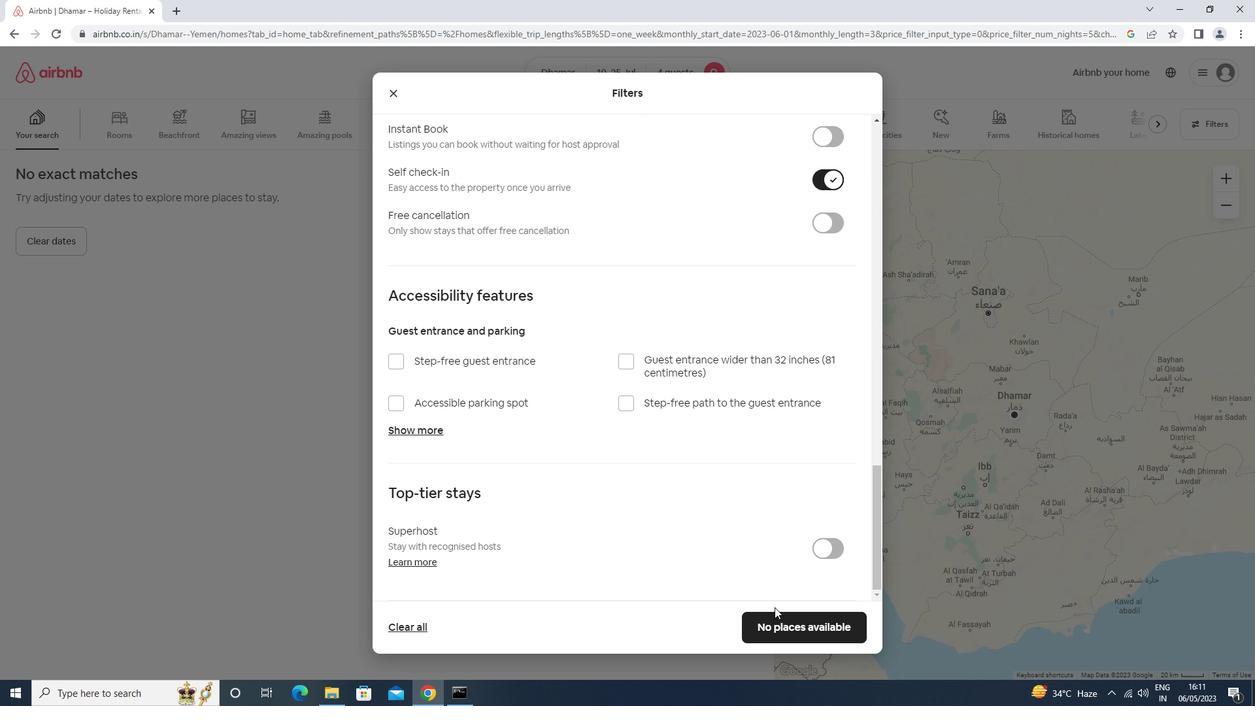
Action: Mouse pressed left at (790, 629)
Screenshot: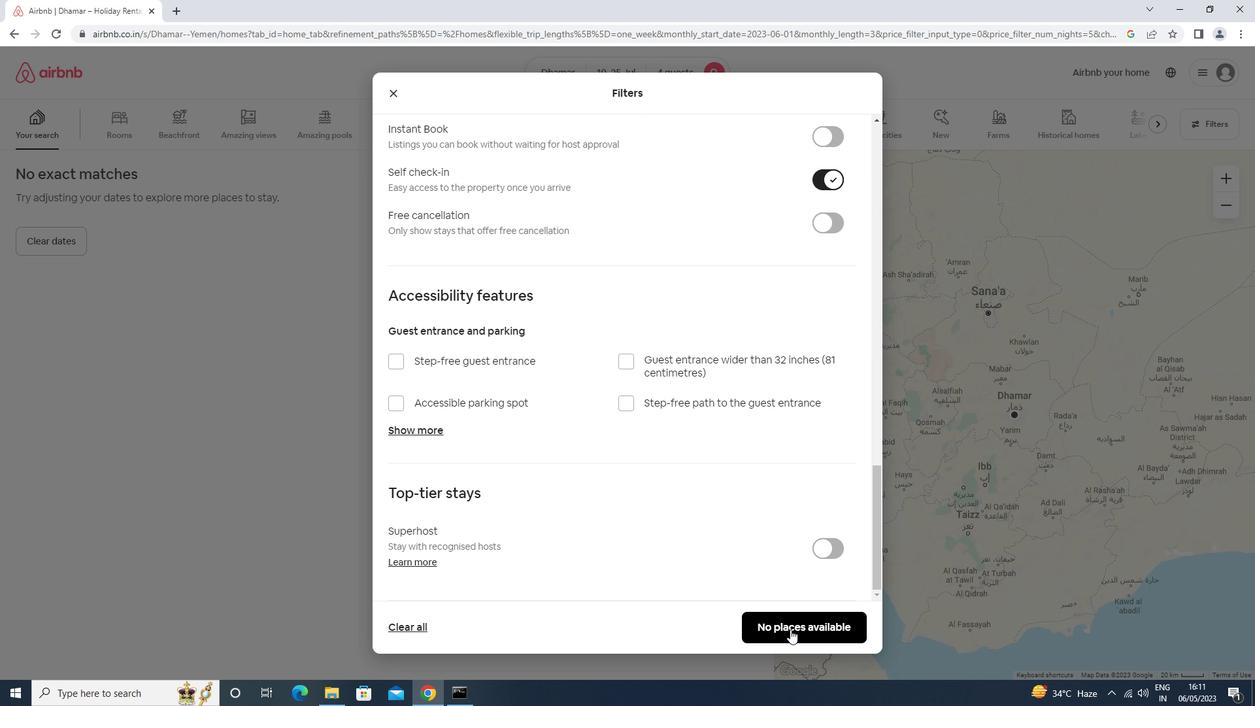 
Action: Mouse moved to (781, 623)
Screenshot: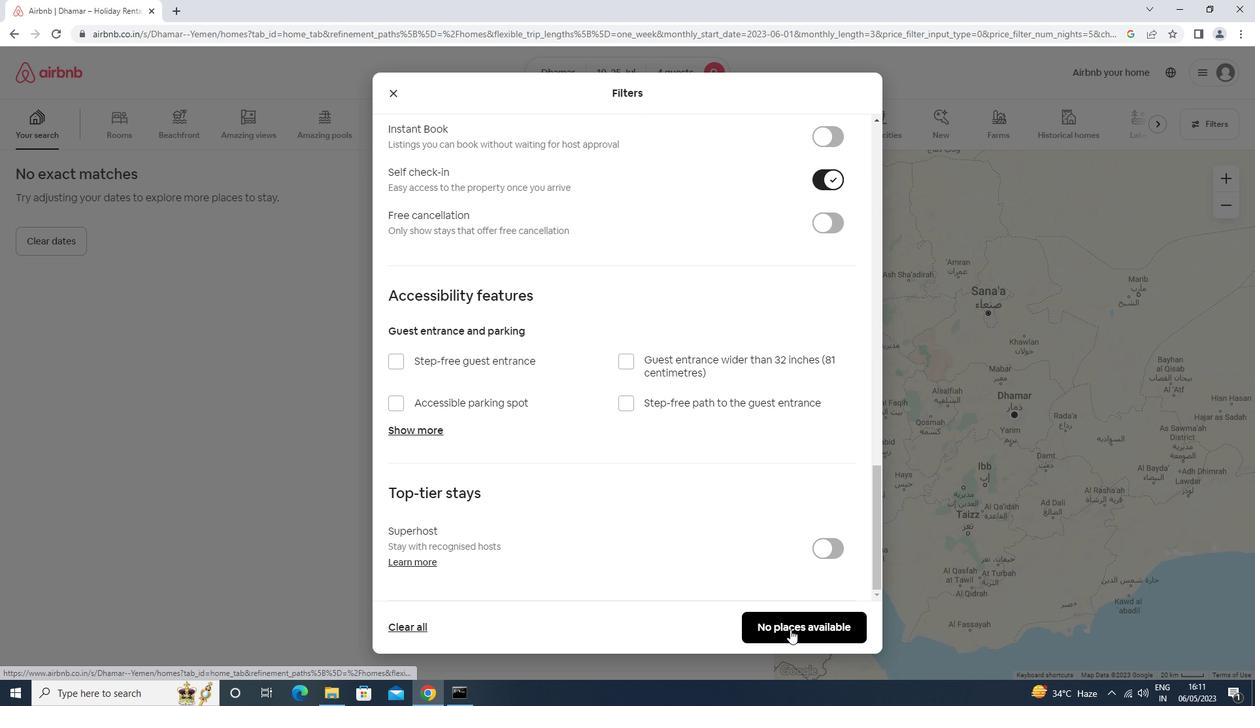 
